 Task: Use the 'Annual Sales Meeting' template to schedule a meeting and set the agenda.
Action: Mouse moved to (9, 58)
Screenshot: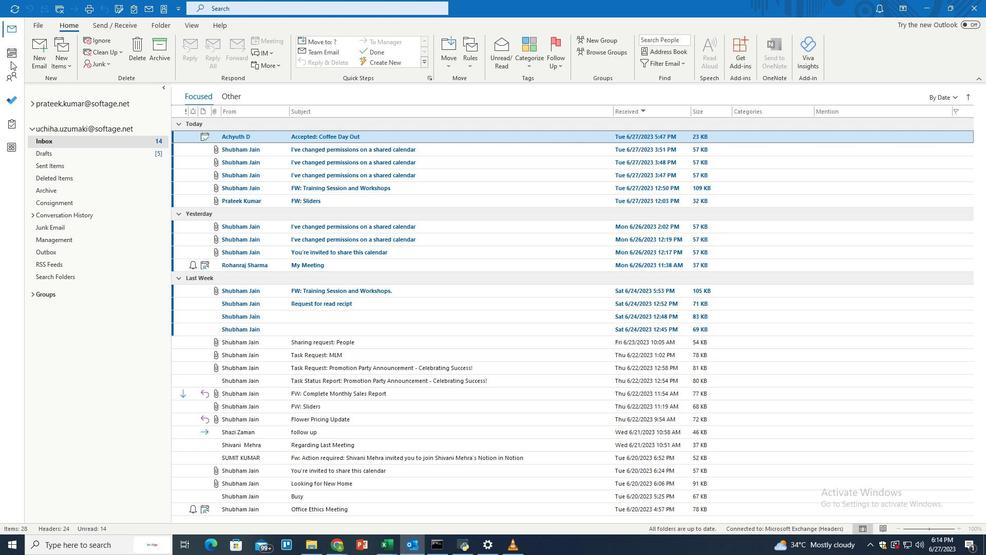 
Action: Mouse pressed left at (9, 58)
Screenshot: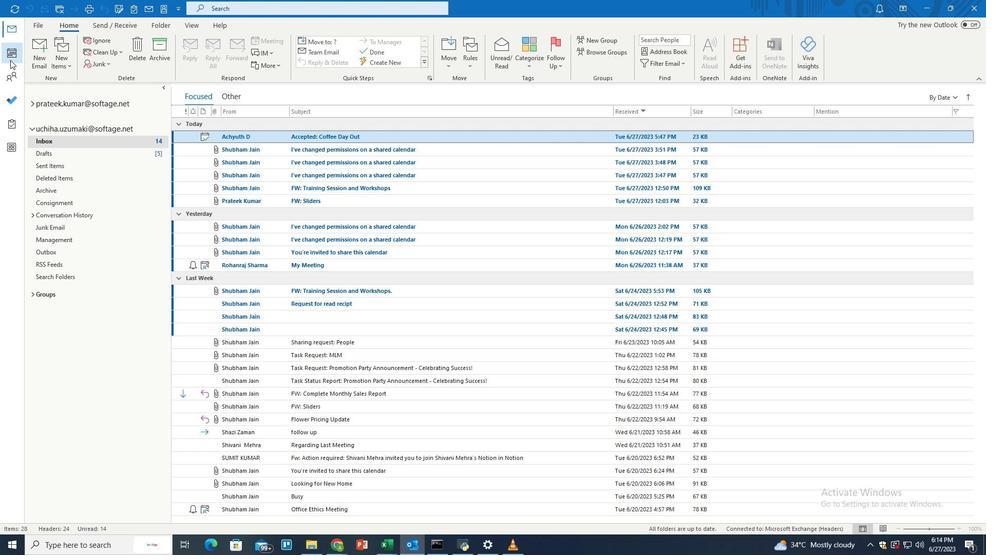 
Action: Mouse moved to (84, 54)
Screenshot: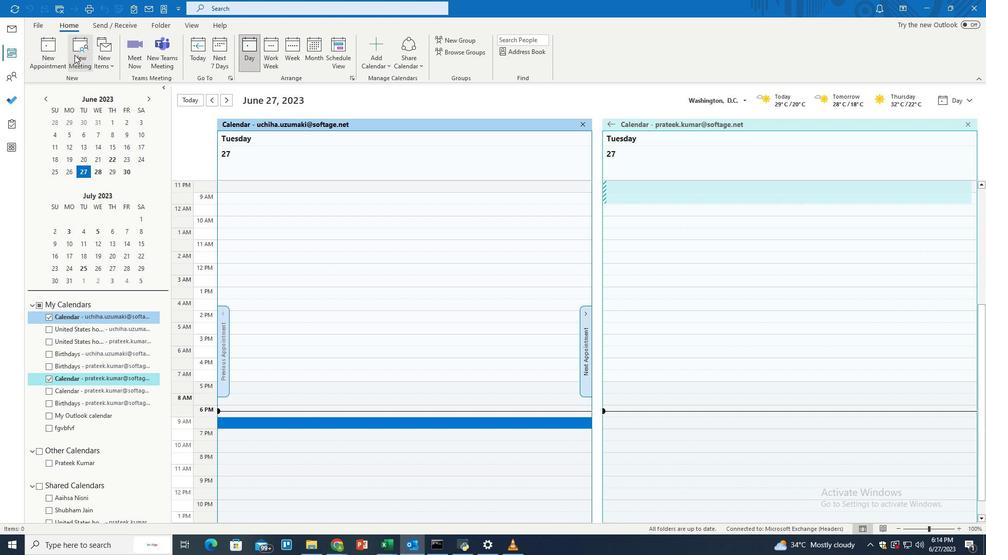 
Action: Mouse pressed left at (84, 54)
Screenshot: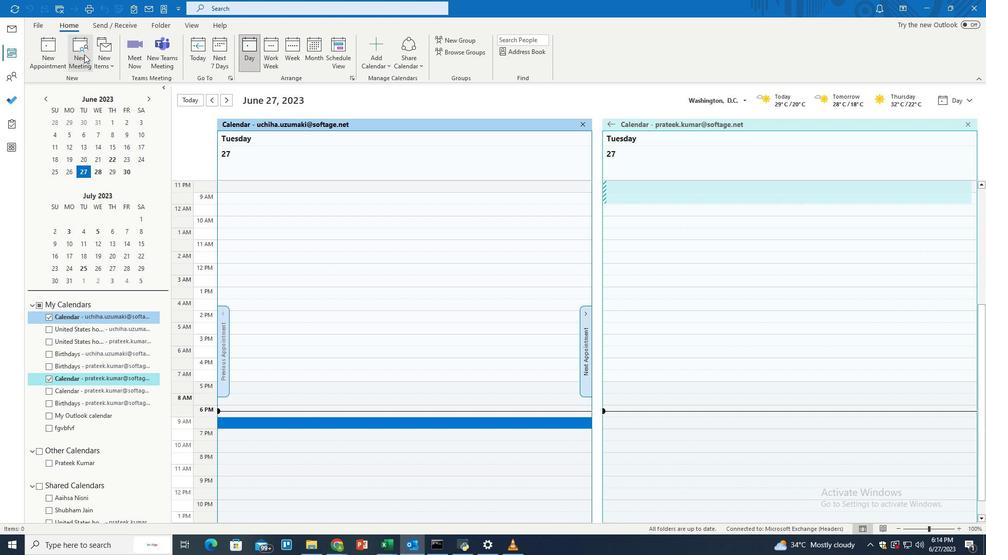 
Action: Mouse moved to (682, 55)
Screenshot: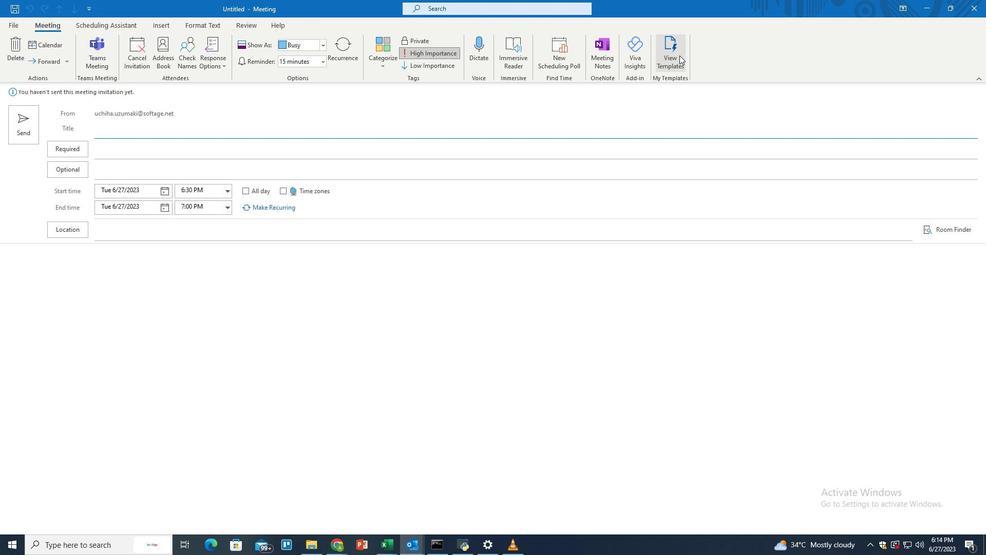 
Action: Mouse pressed left at (682, 55)
Screenshot: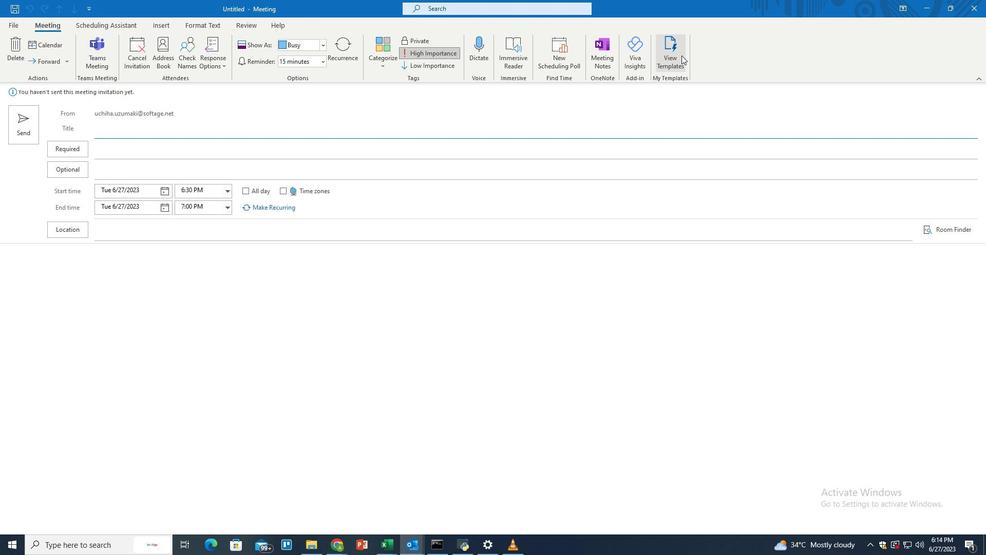 
Action: Mouse moved to (847, 194)
Screenshot: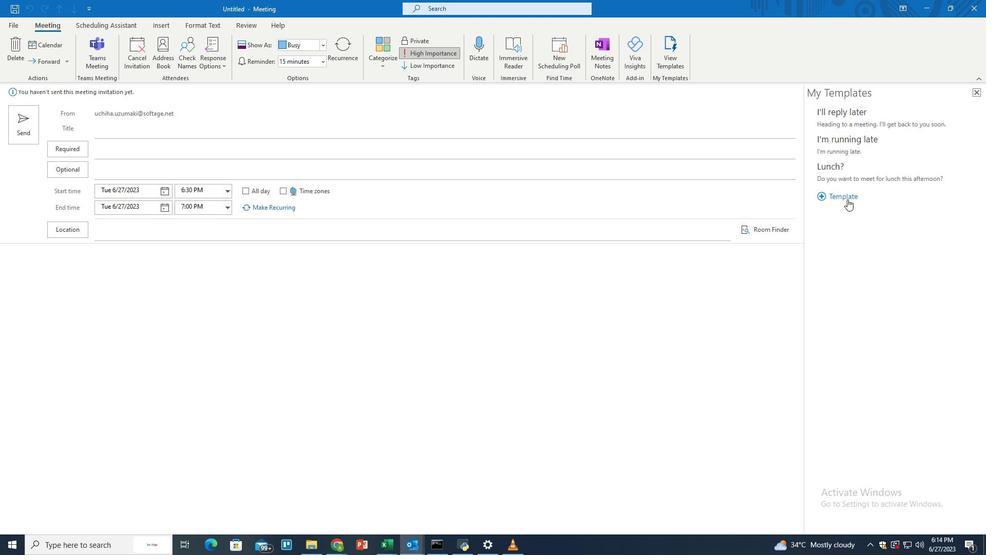 
Action: Mouse pressed left at (847, 194)
Screenshot: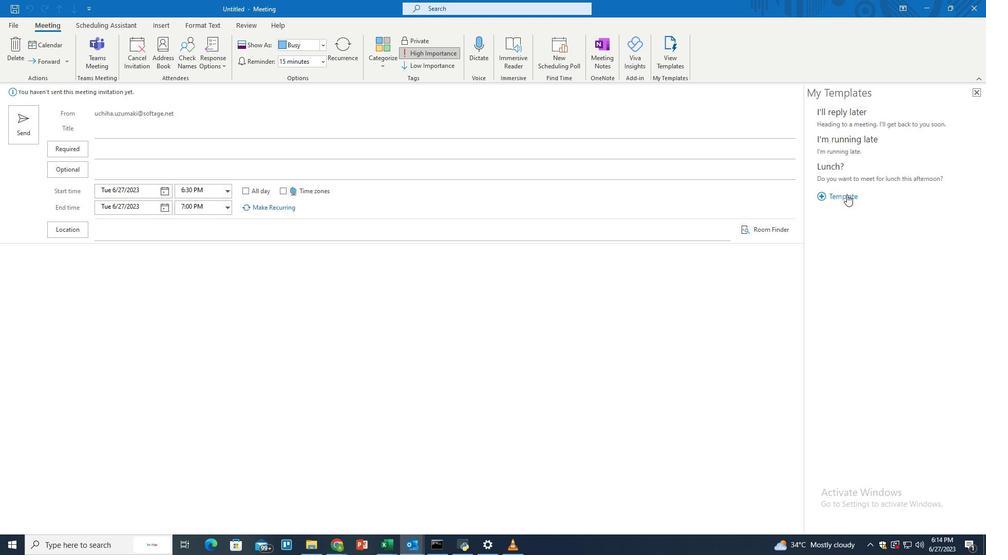 
Action: Mouse moved to (836, 114)
Screenshot: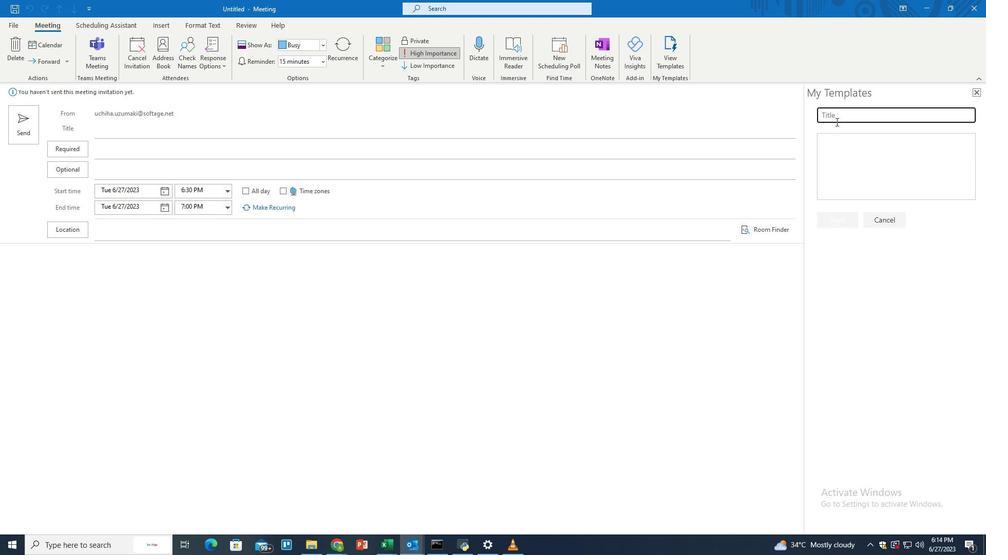 
Action: Mouse pressed left at (836, 114)
Screenshot: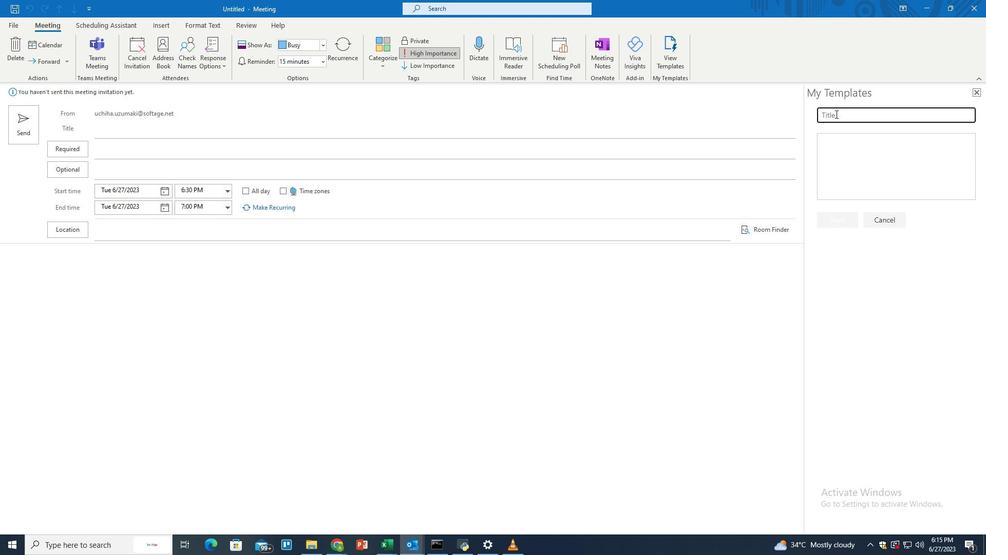 
Action: Key pressed <Key.shift>Annual<Key.space><Key.shift>Sales<Key.space><Key.shift>Meeting
Screenshot: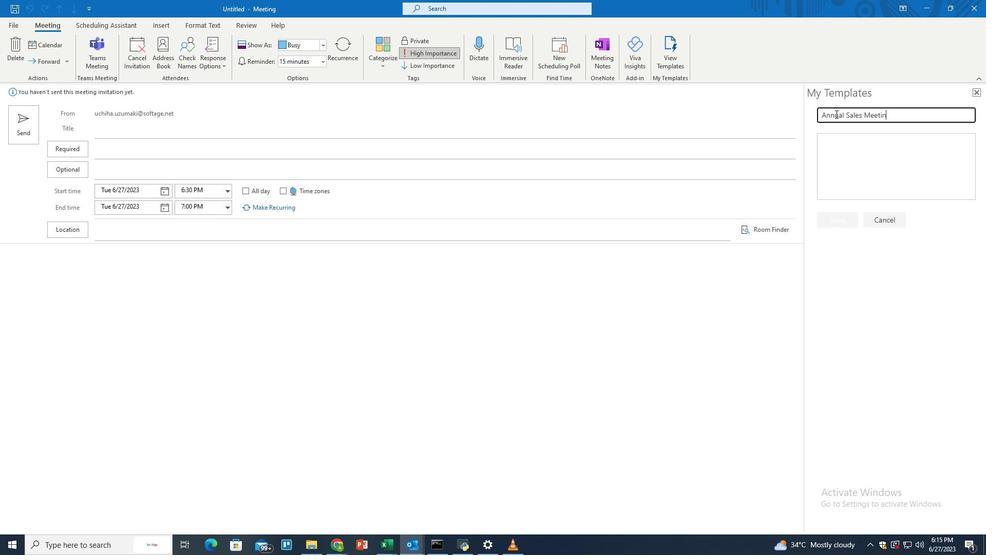 
Action: Mouse moved to (871, 150)
Screenshot: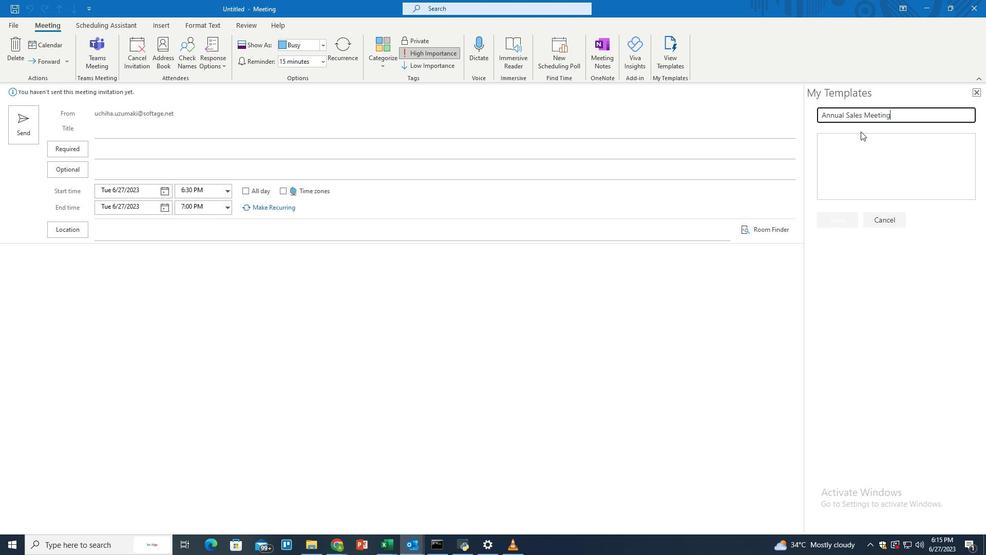 
Action: Mouse pressed left at (871, 150)
Screenshot: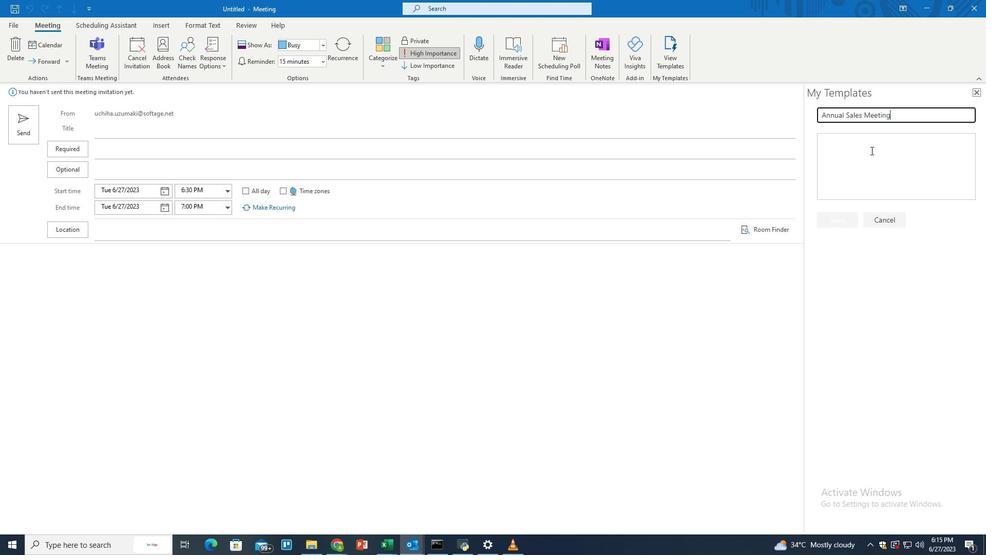 
Action: Mouse moved to (871, 151)
Screenshot: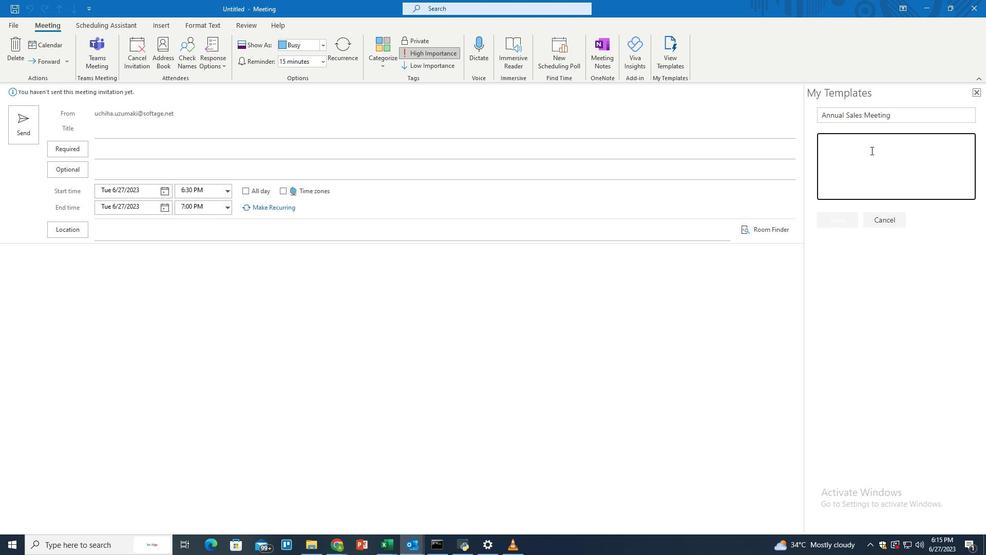 
Action: Key pressed <Key.shift>O<Key.backspace><Key.shift>Plan<Key.space>and<Key.space>execute<Key.space>the<Key.space>yearly<Key.space>sales<Key.space>meeting<Key.space>to<Key.space>aligh<Key.space>the<Key.space><Key.backspace><Key.backspace><Key.backspace><Key.backspace><Key.backspace><Key.backspace>n<Key.space>the<Key.space>team's<Key.space>goals,<Key.space>share<Key.space>strategies,a<Key.space>nd<Key.space><Key.backspace><Key.backspace><Key.backspace><Key.backspace><Key.backspace><Key.space>and<Key.space>recognize<Key.space>achievements.<Key.space><Key.shift>Develop<Key.space>an<Key.space>engaging<Key.space>agenda<Key.space>wirh<Key.backspace><Key.backspace>th<Key.space>keynote<Key.space>speakers,<Key.space>product<Key.space>updates,<Key.space>and<Key.space>interactive<Key.space>sessions<Key.space>to<Key.space>drive<Key.space>motivateion<Key.backspace><Key.backspace><Key.backspace><Key.backspace>ion<Key.space>and<Key.space>collaboration
Screenshot: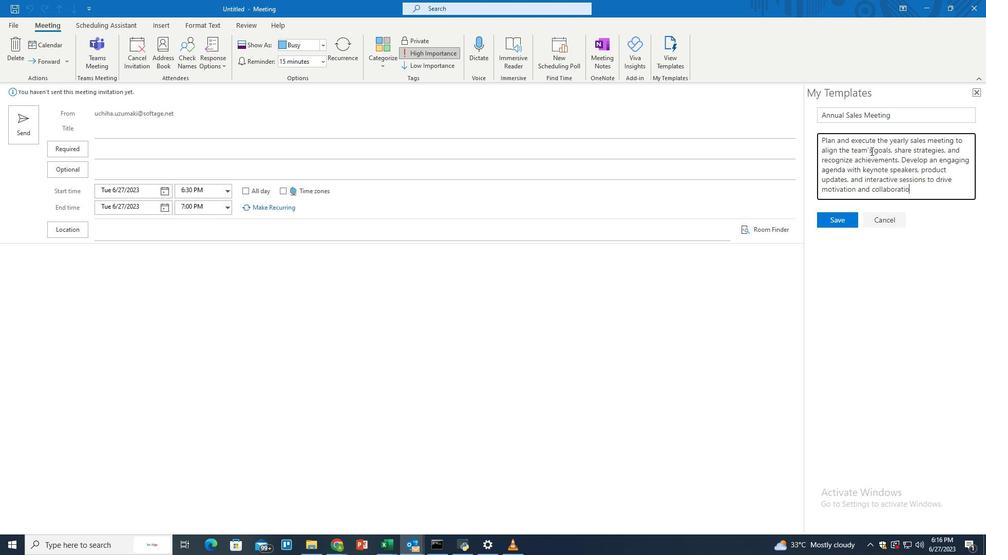 
Action: Mouse moved to (849, 221)
Screenshot: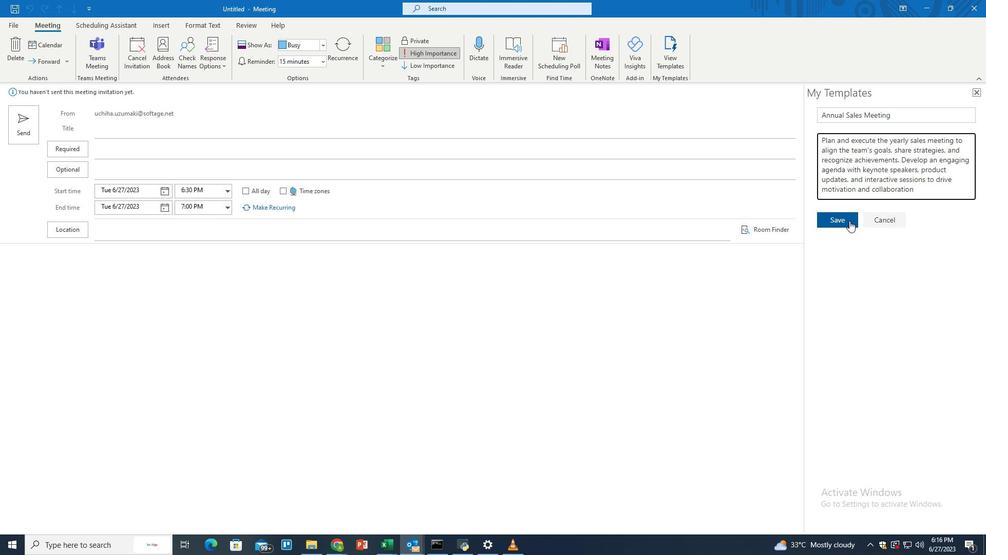 
Action: Mouse pressed left at (849, 221)
Screenshot: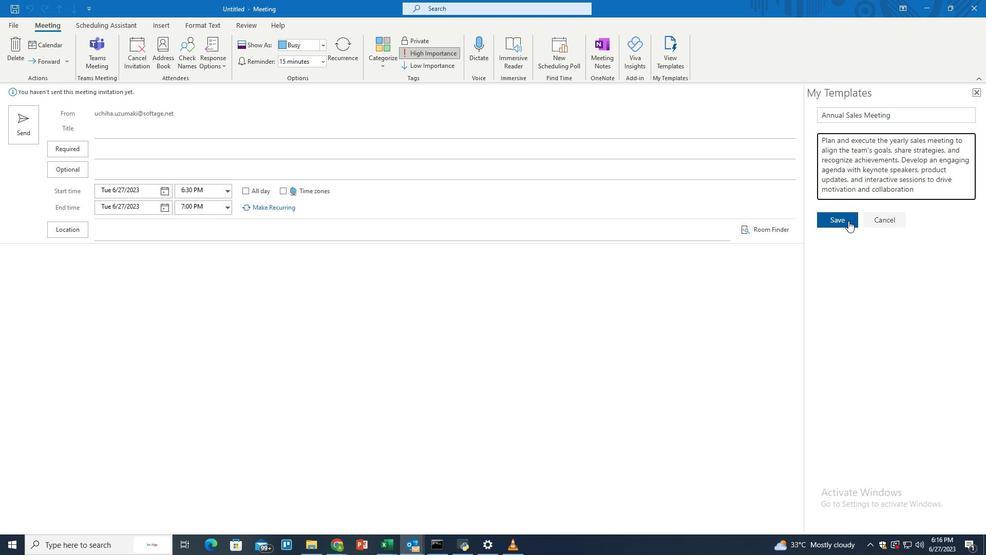 
Action: Mouse moved to (852, 299)
Screenshot: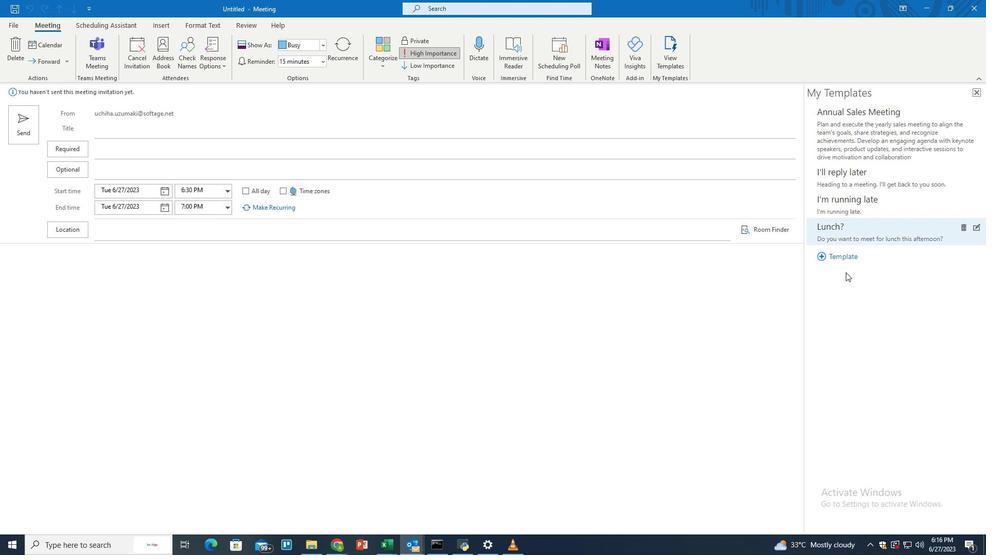 
Action: Mouse pressed left at (852, 299)
Screenshot: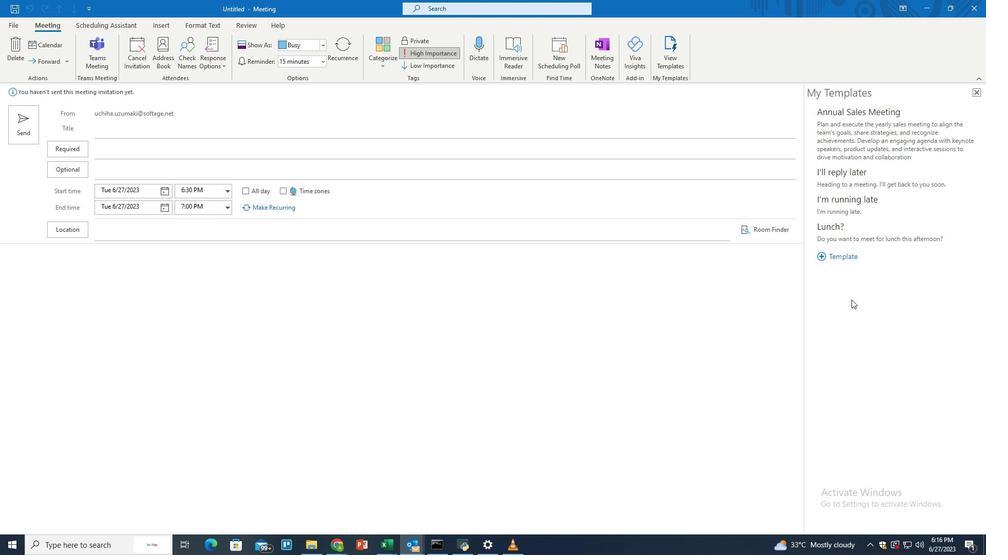 
Action: Mouse moved to (117, 127)
Screenshot: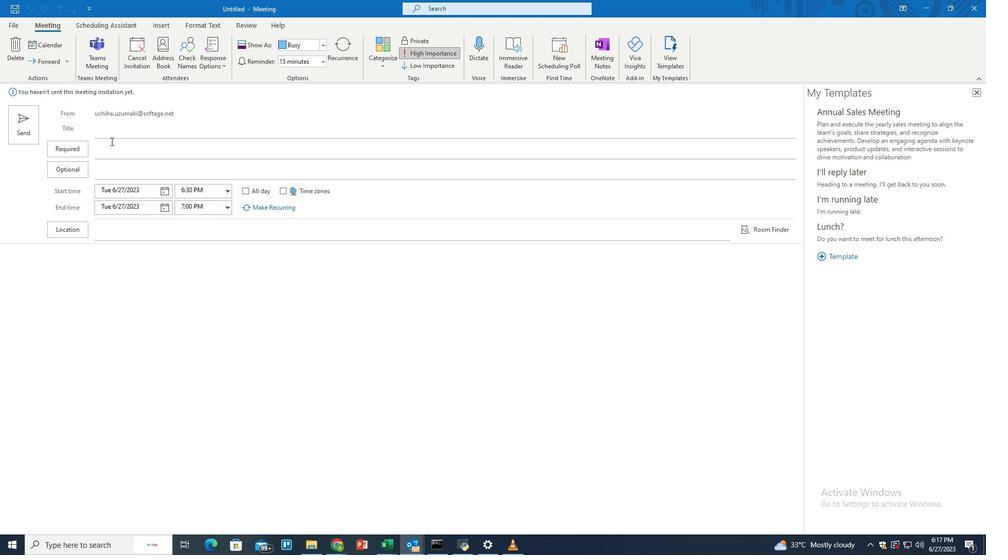 
Action: Mouse pressed left at (117, 127)
Screenshot: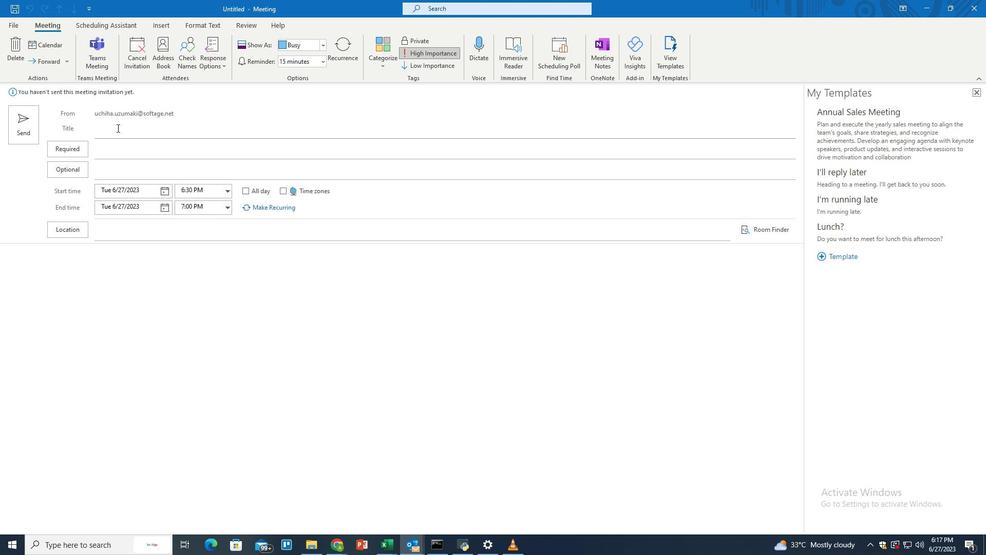 
Action: Key pressed <Key.shift>Today's<Key.space><Key.shift>Agenda
Screenshot: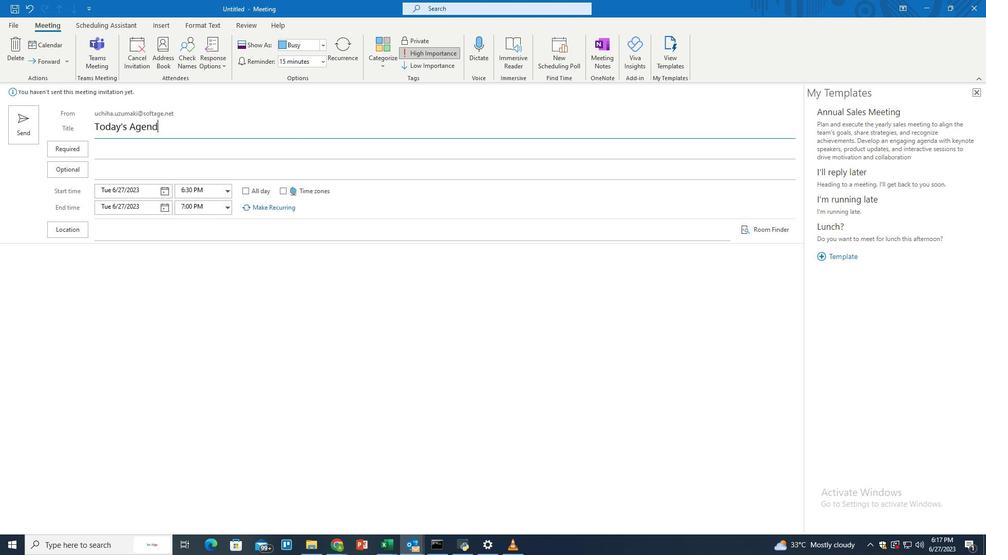 
Action: Mouse moved to (863, 127)
Screenshot: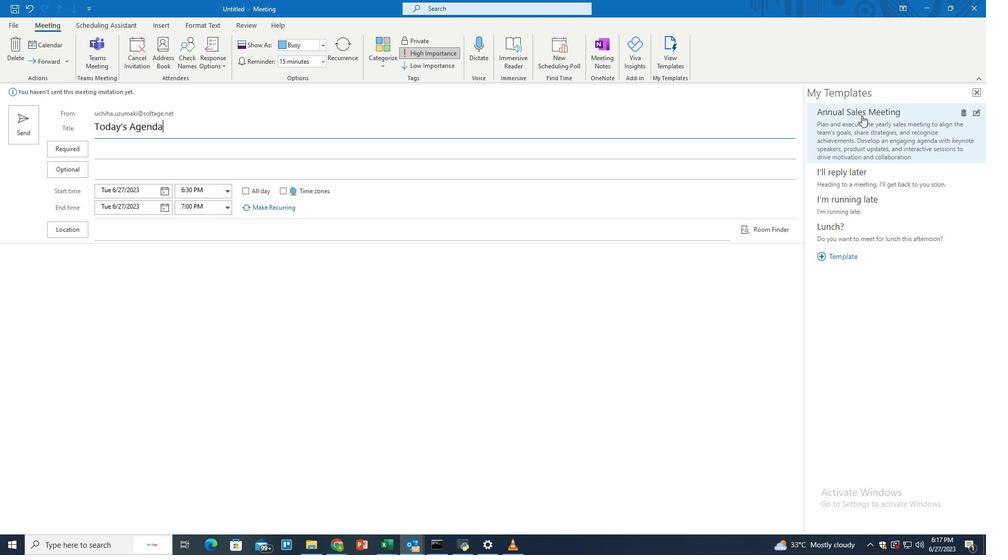 
Action: Mouse pressed left at (863, 127)
Screenshot: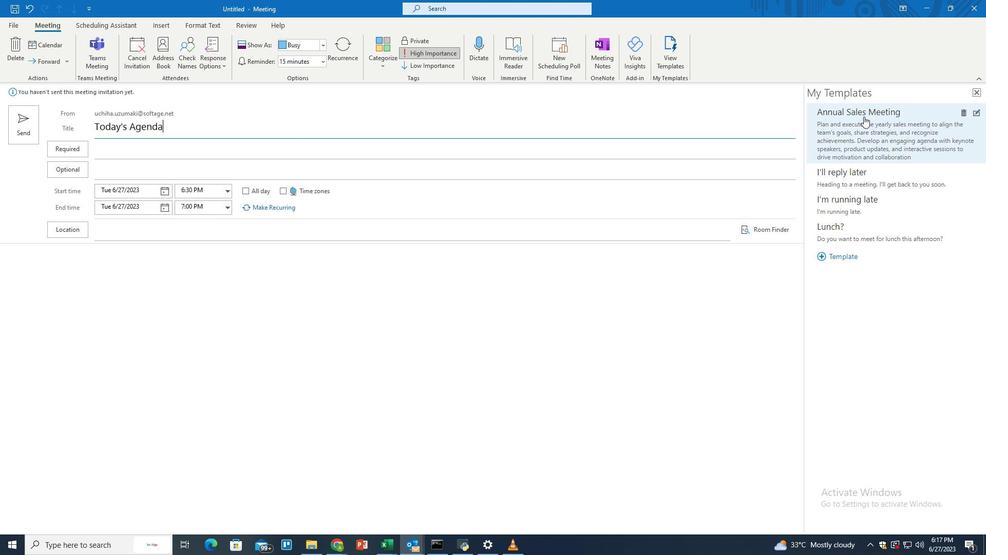 
Action: Mouse moved to (162, 351)
Screenshot: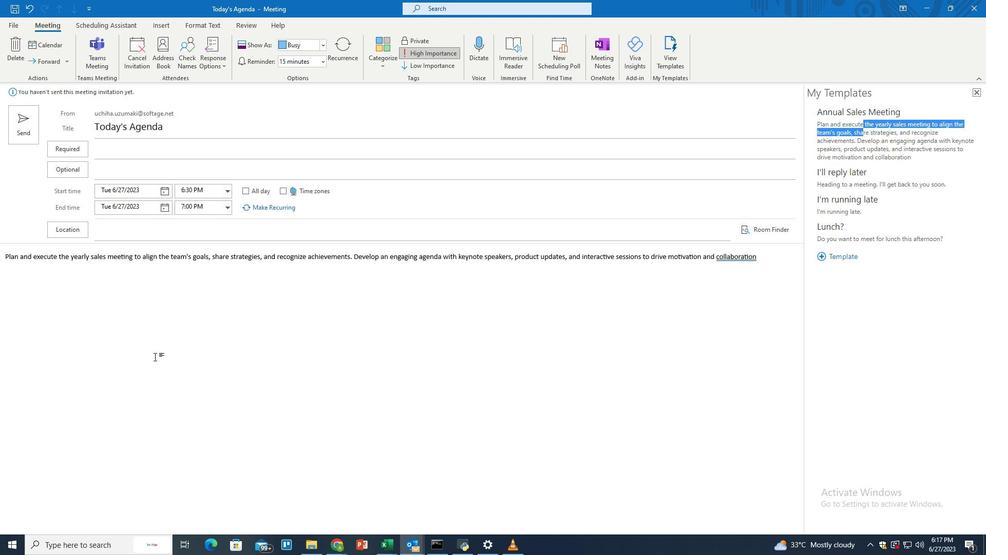 
Action: Mouse pressed left at (162, 351)
Screenshot: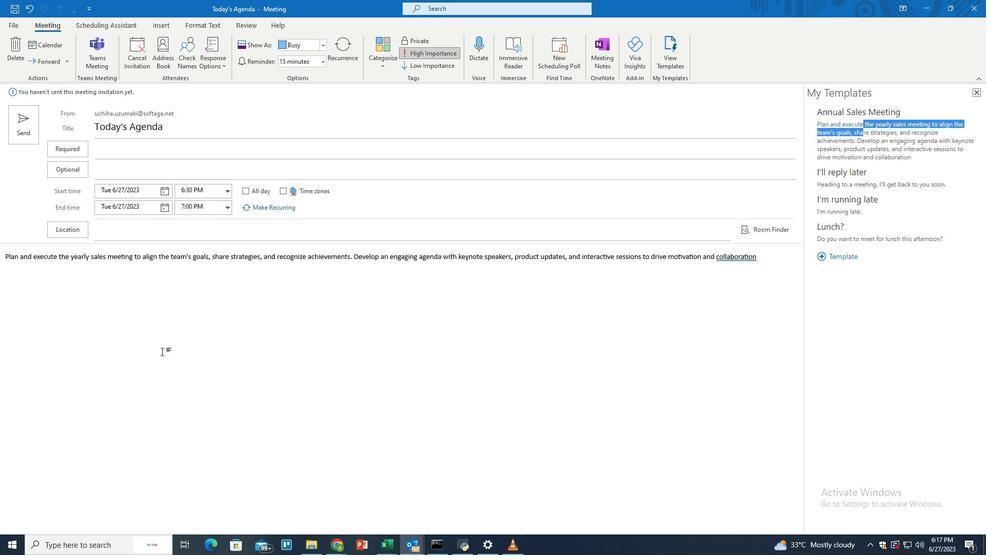 
Action: Mouse moved to (163, 194)
Screenshot: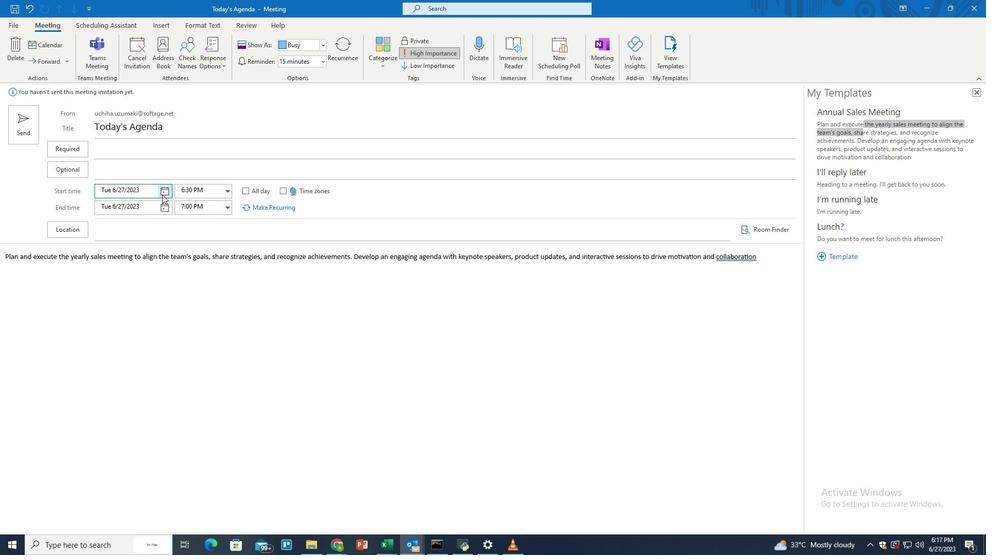 
Action: Mouse pressed left at (163, 194)
Screenshot: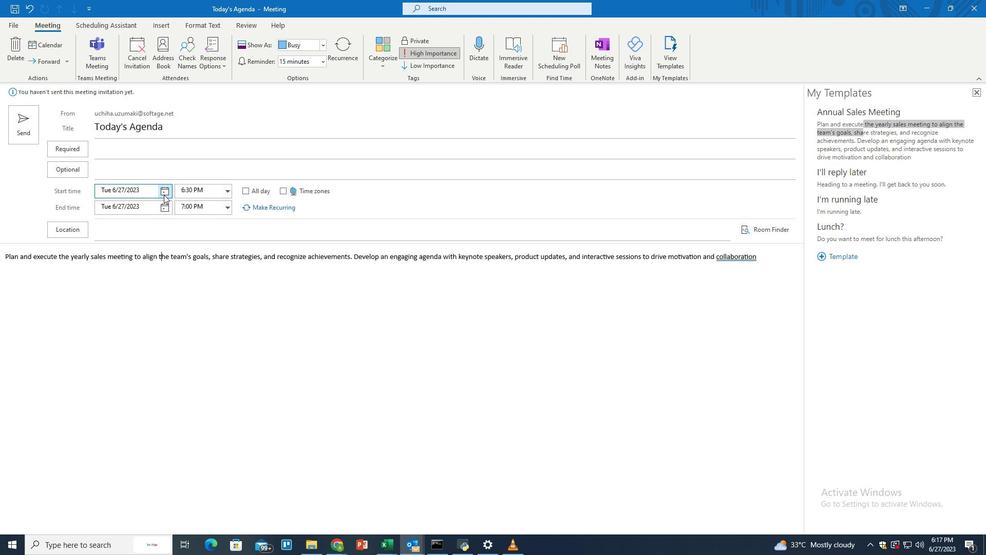 
Action: Mouse moved to (129, 274)
Screenshot: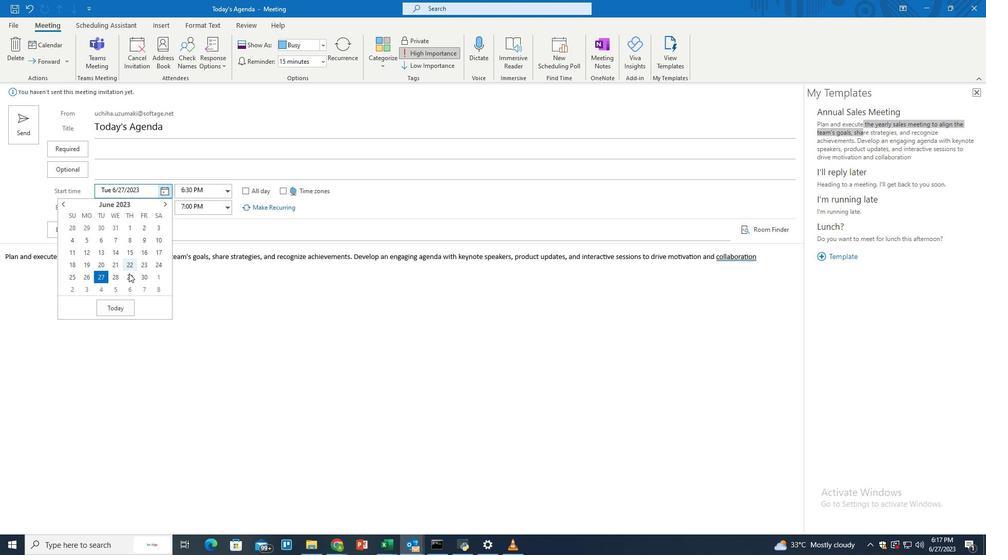 
Action: Mouse pressed left at (129, 274)
Screenshot: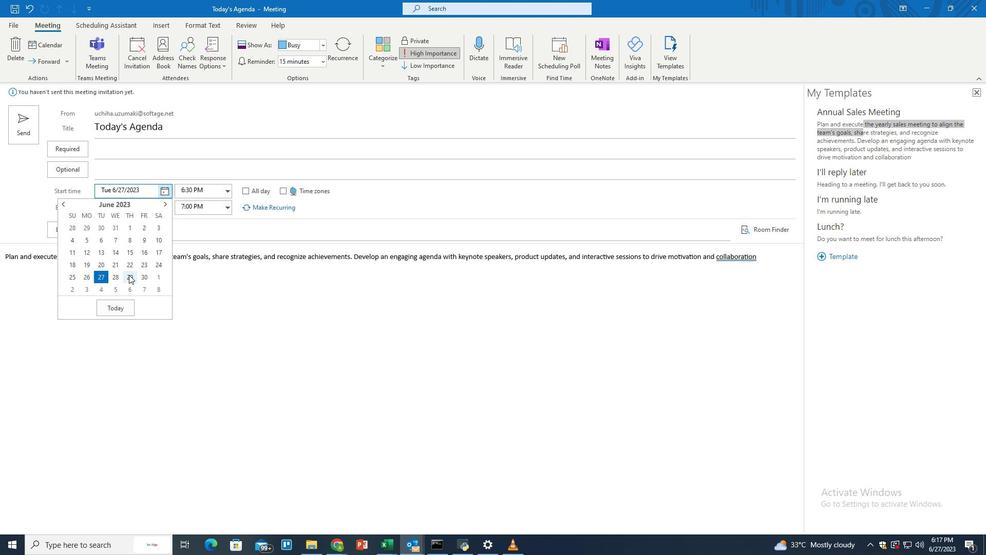 
Action: Mouse moved to (225, 187)
Screenshot: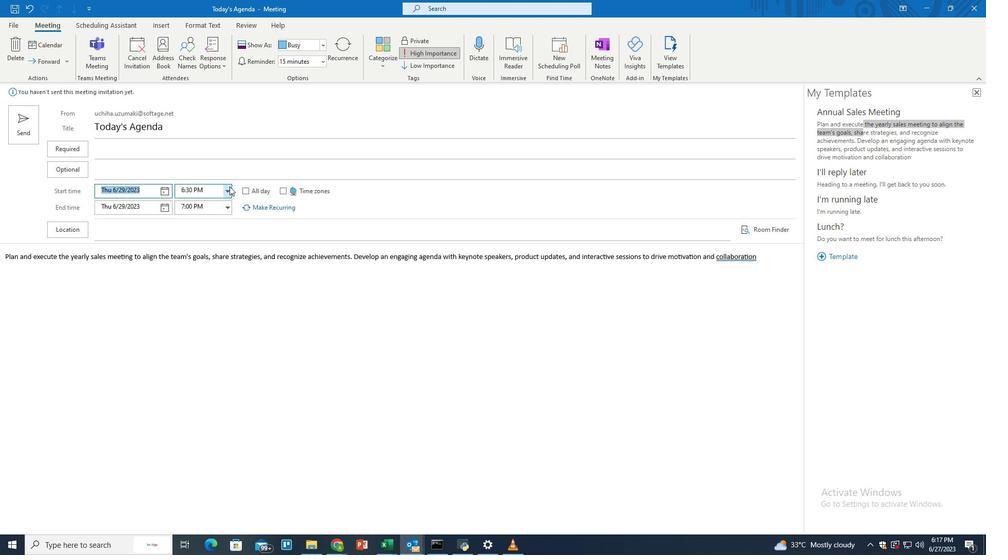 
Action: Mouse pressed left at (225, 187)
Screenshot: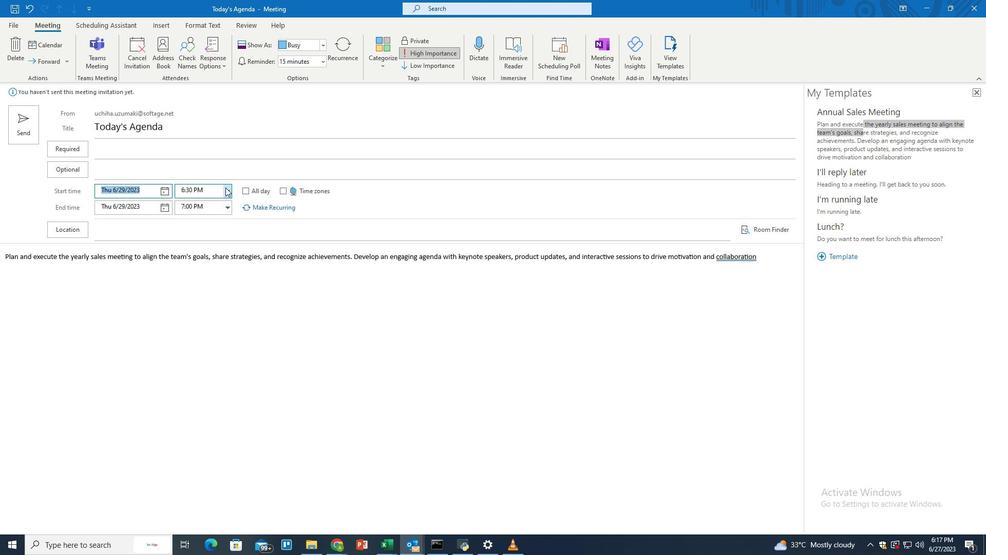 
Action: Mouse moved to (199, 232)
Screenshot: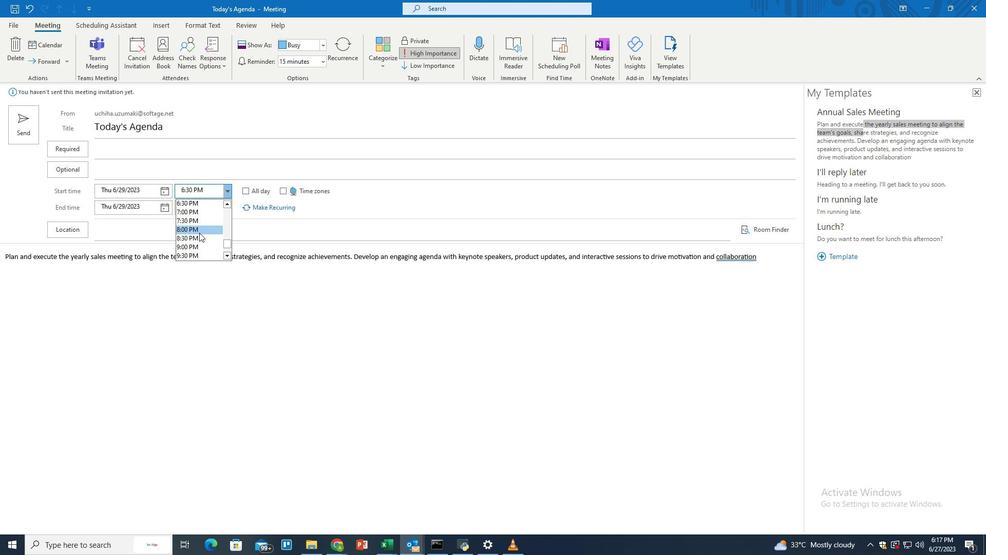 
Action: Mouse scrolled (199, 232) with delta (0, 0)
Screenshot: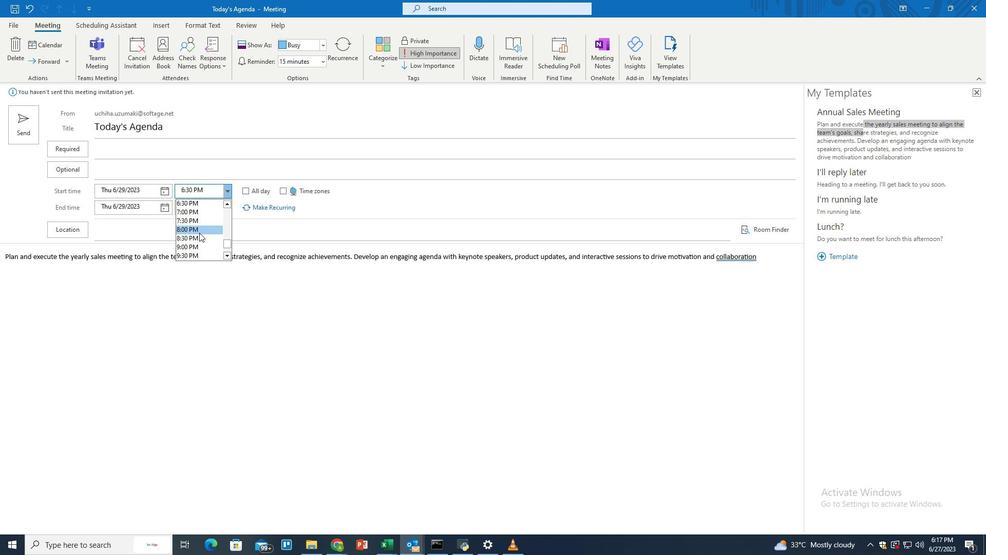 
Action: Mouse scrolled (199, 232) with delta (0, 0)
Screenshot: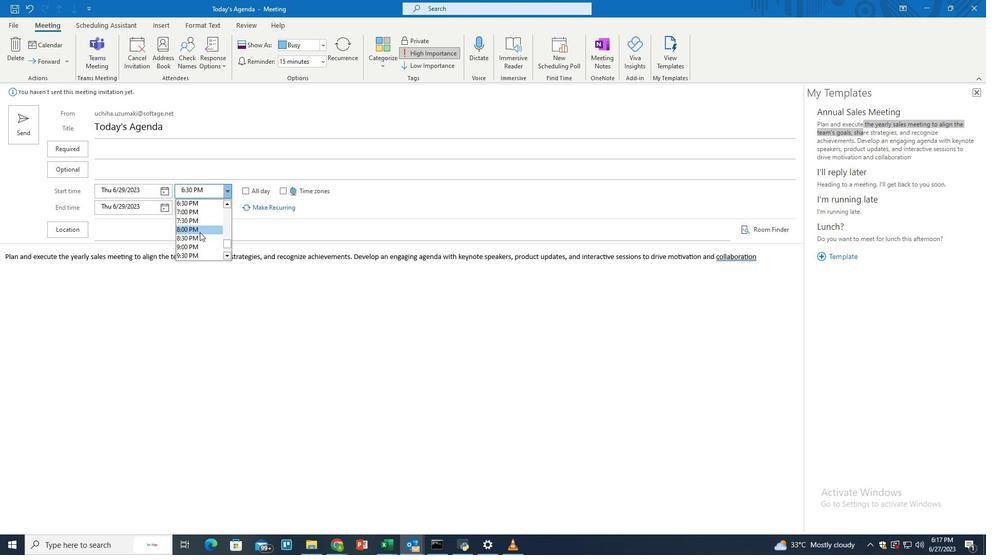 
Action: Mouse moved to (200, 231)
Screenshot: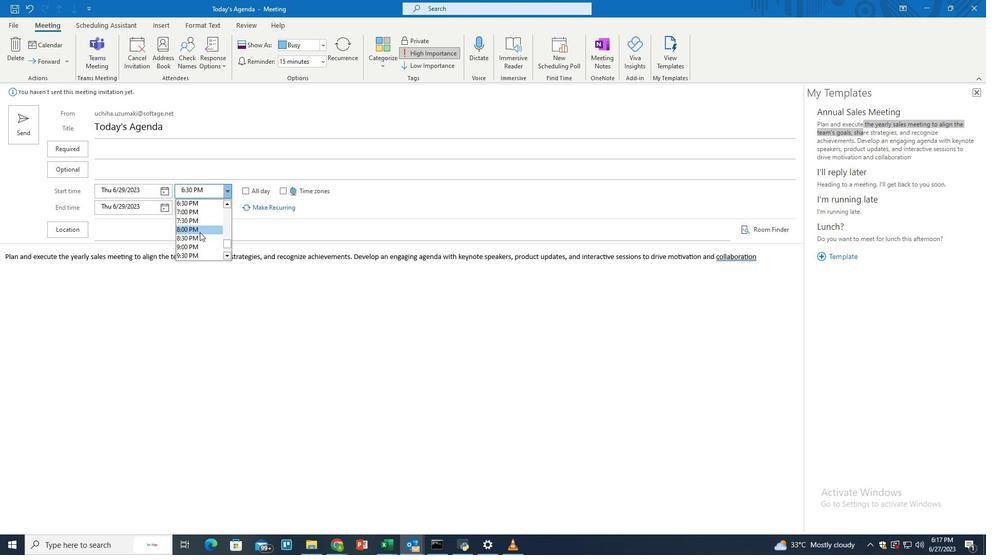 
Action: Mouse scrolled (200, 232) with delta (0, 0)
Screenshot: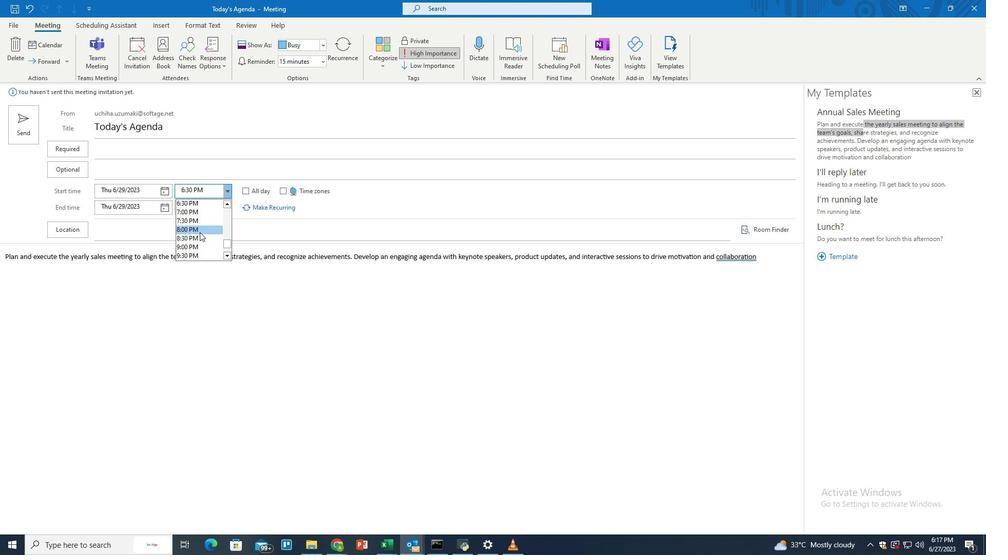 
Action: Mouse moved to (228, 207)
Screenshot: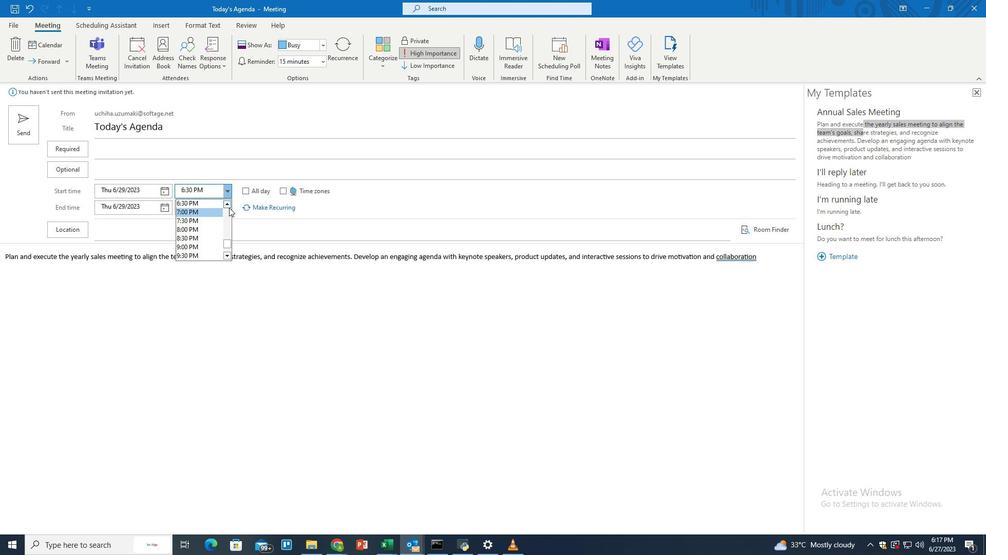 
Action: Mouse pressed left at (228, 207)
Screenshot: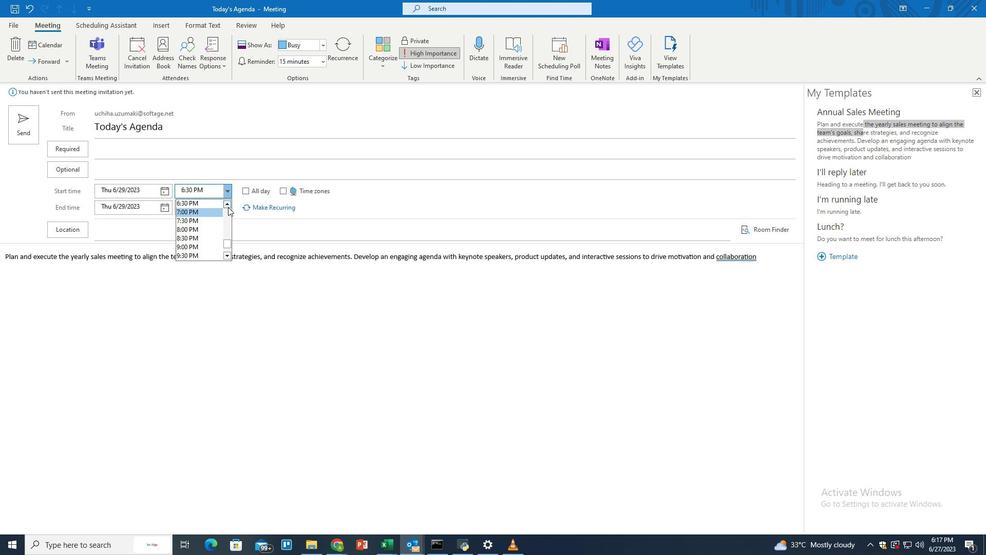 
Action: Mouse pressed left at (228, 207)
Screenshot: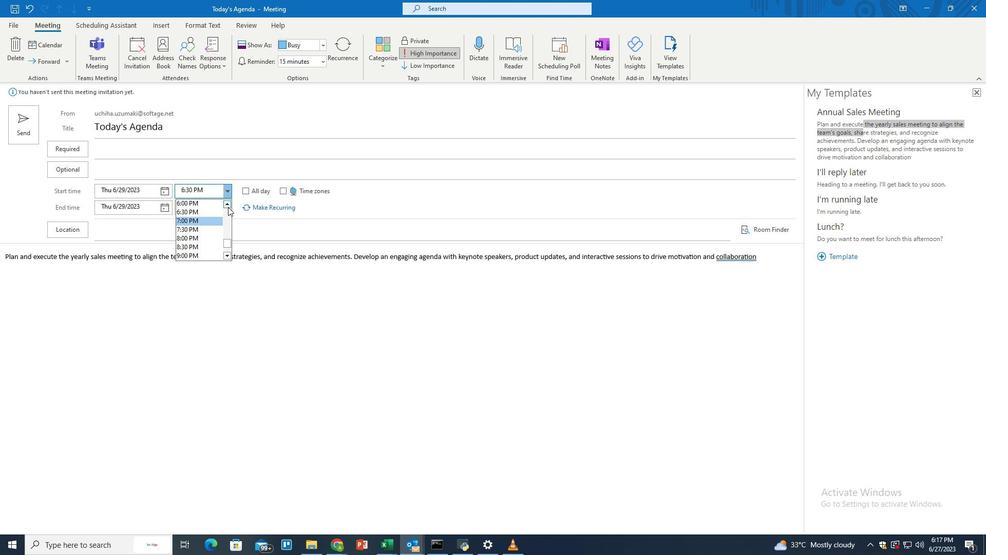 
Action: Mouse pressed left at (228, 207)
Screenshot: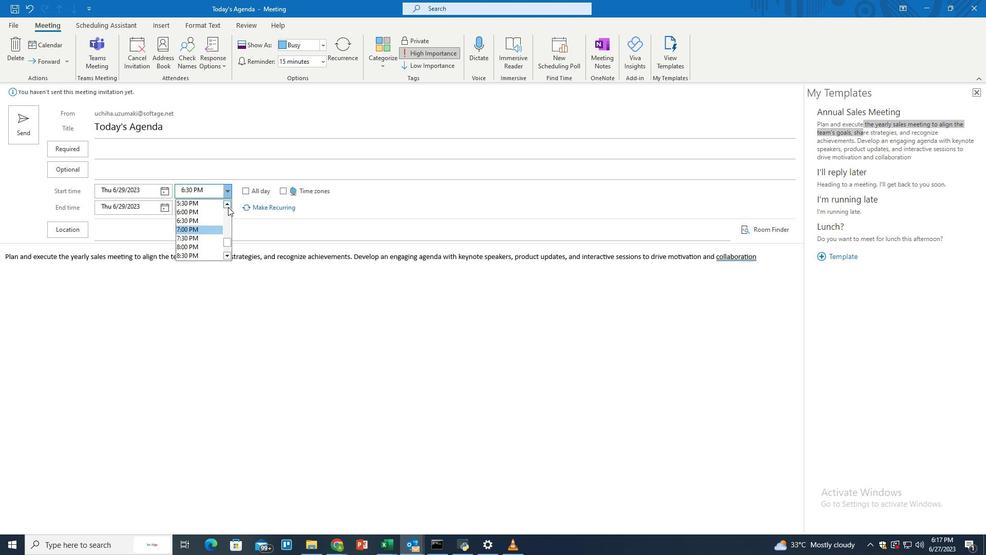 
Action: Mouse pressed left at (228, 207)
Screenshot: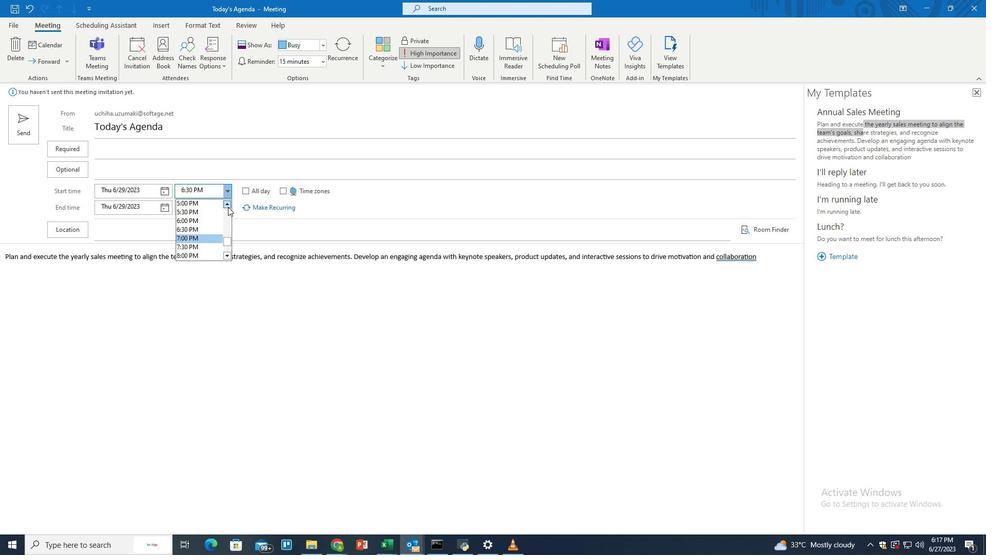 
Action: Mouse pressed left at (228, 207)
Screenshot: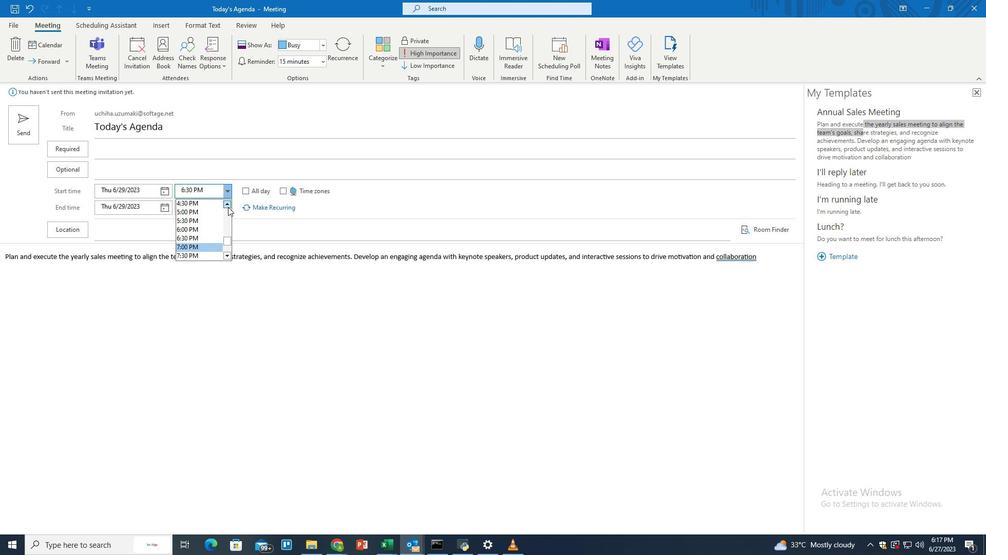 
Action: Mouse pressed left at (228, 207)
Screenshot: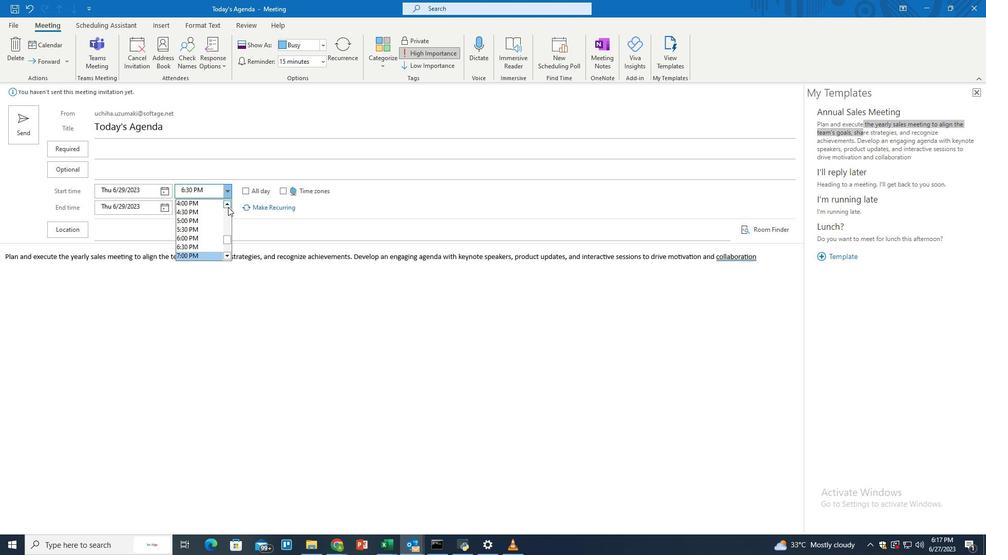 
Action: Mouse pressed left at (228, 207)
Screenshot: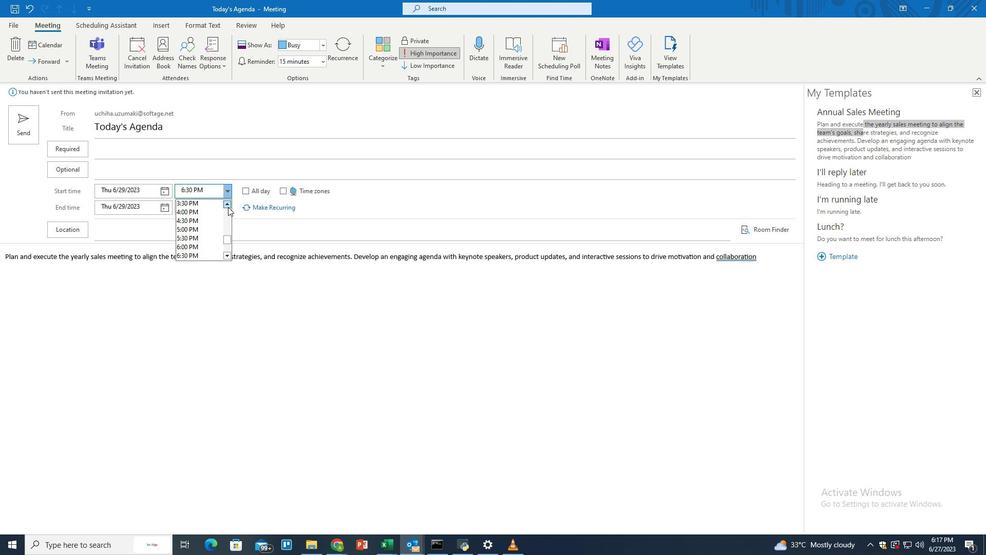 
Action: Mouse pressed left at (228, 207)
Screenshot: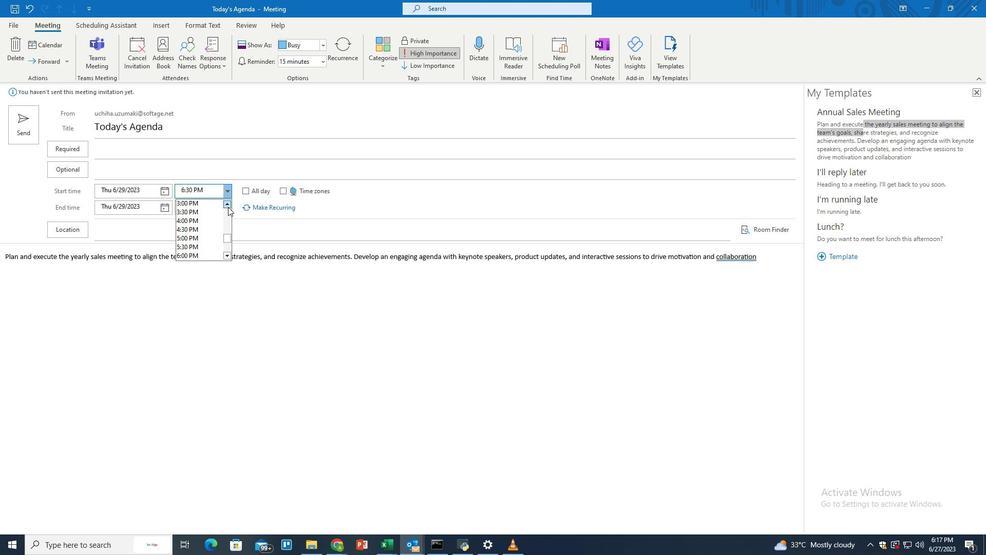 
Action: Mouse pressed left at (228, 207)
Screenshot: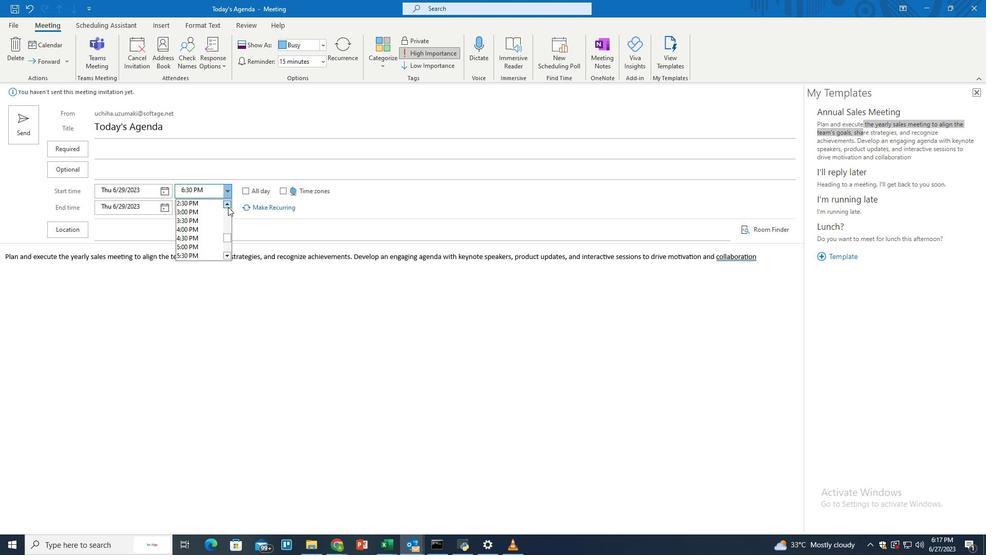 
Action: Mouse pressed left at (228, 207)
Screenshot: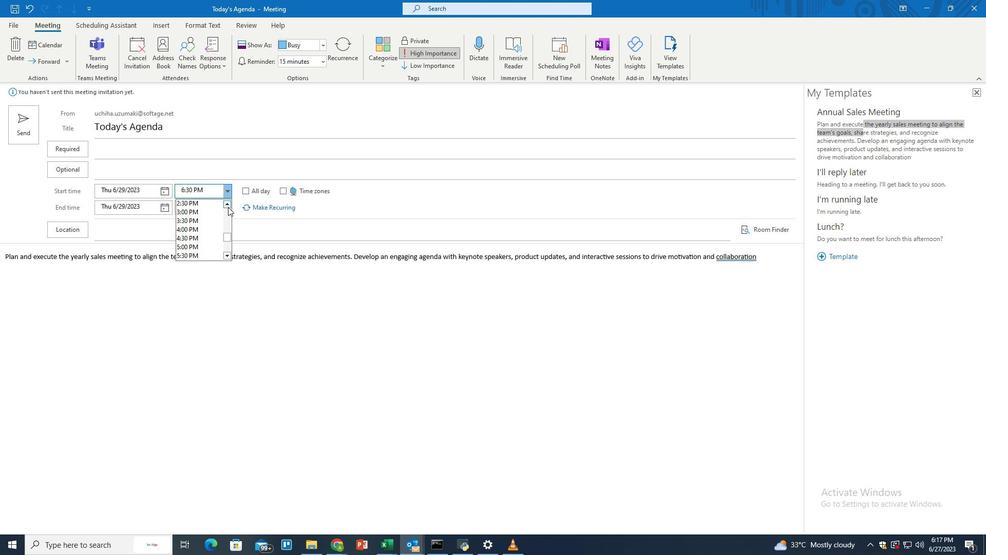 
Action: Mouse pressed left at (228, 207)
Screenshot: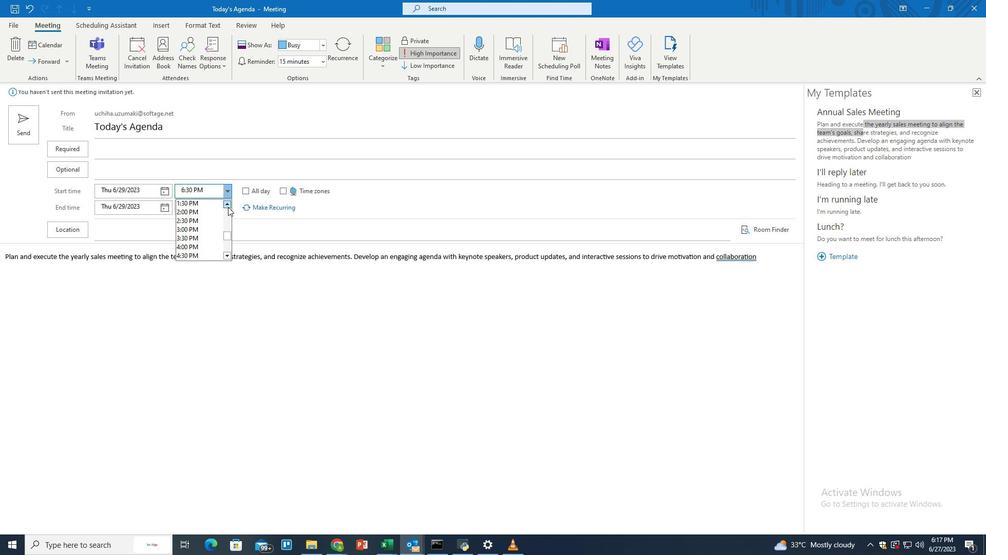 
Action: Mouse pressed left at (228, 207)
Screenshot: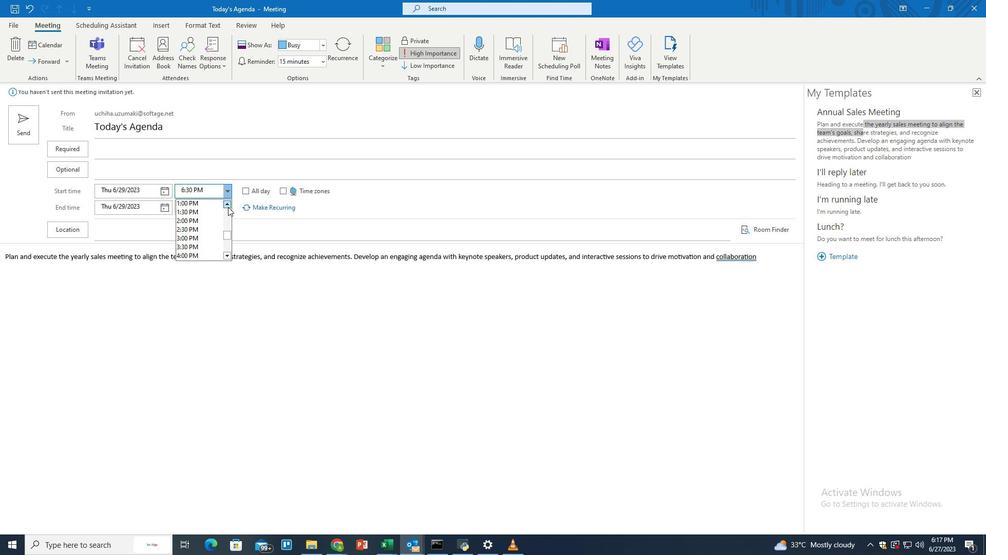 
Action: Mouse pressed left at (228, 207)
Screenshot: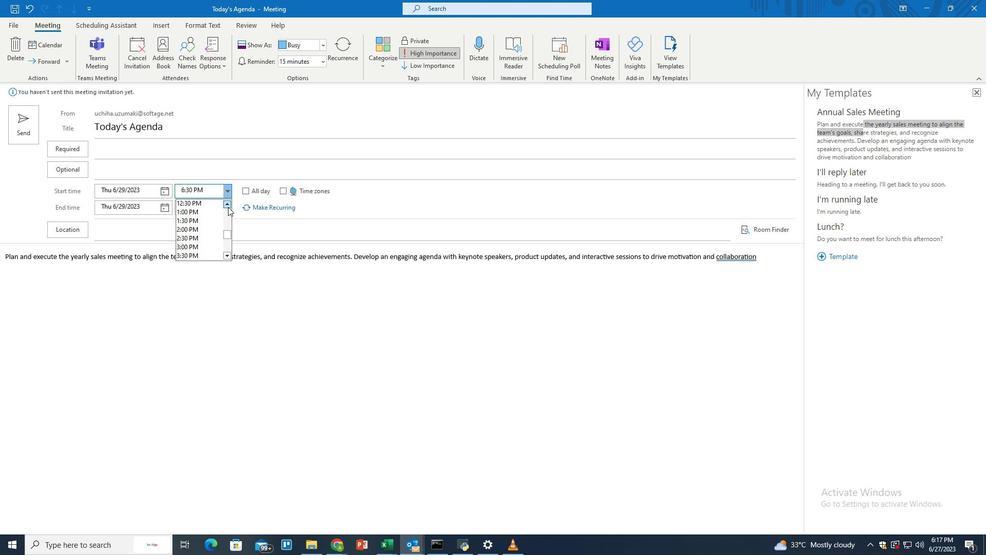 
Action: Mouse pressed left at (228, 207)
Screenshot: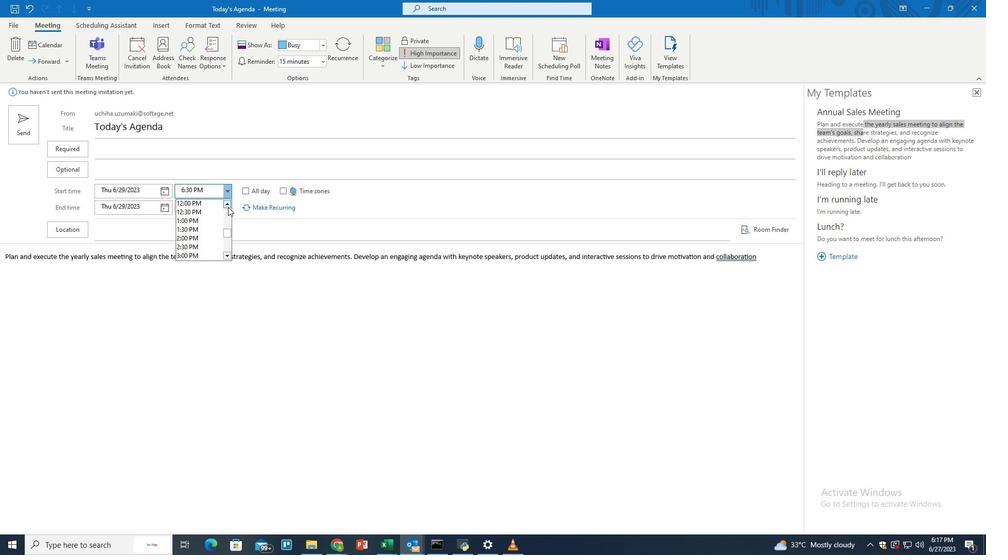 
Action: Mouse pressed left at (228, 207)
Screenshot: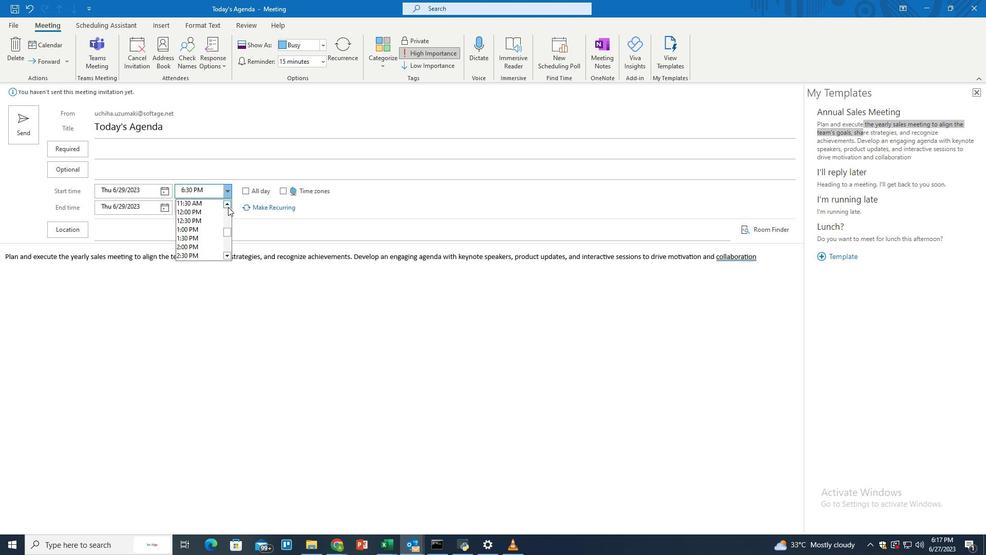 
Action: Mouse moved to (213, 238)
Screenshot: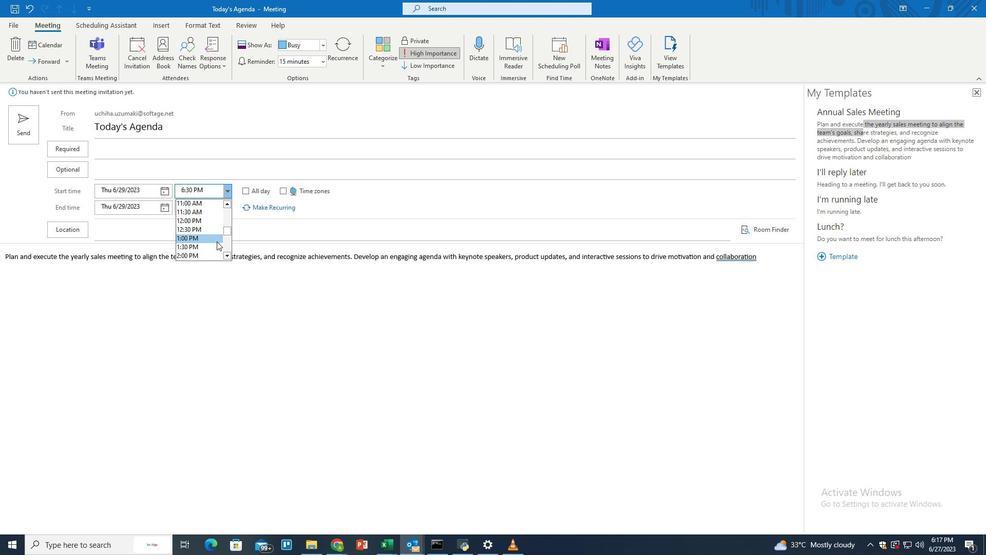 
Action: Mouse pressed left at (213, 238)
Screenshot: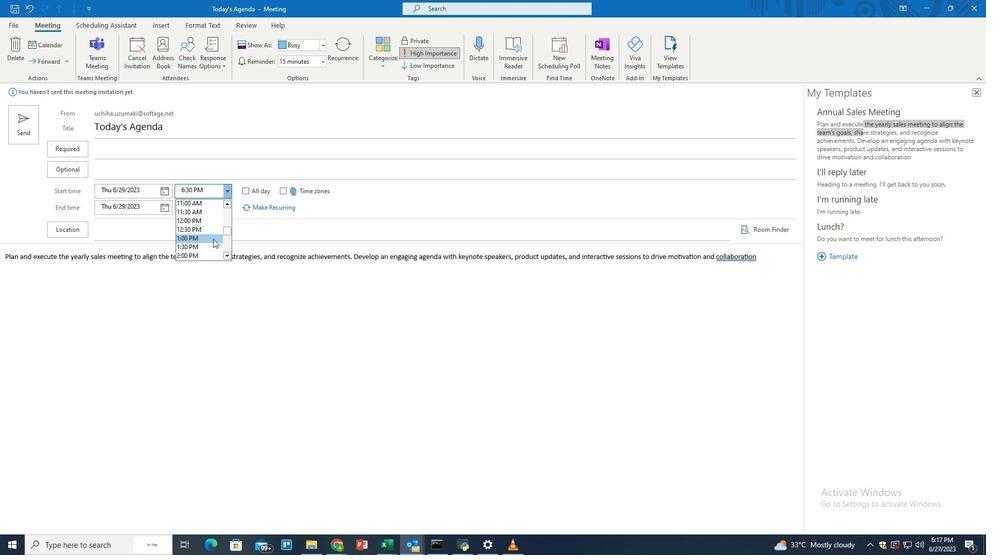 
Action: Mouse moved to (339, 203)
Screenshot: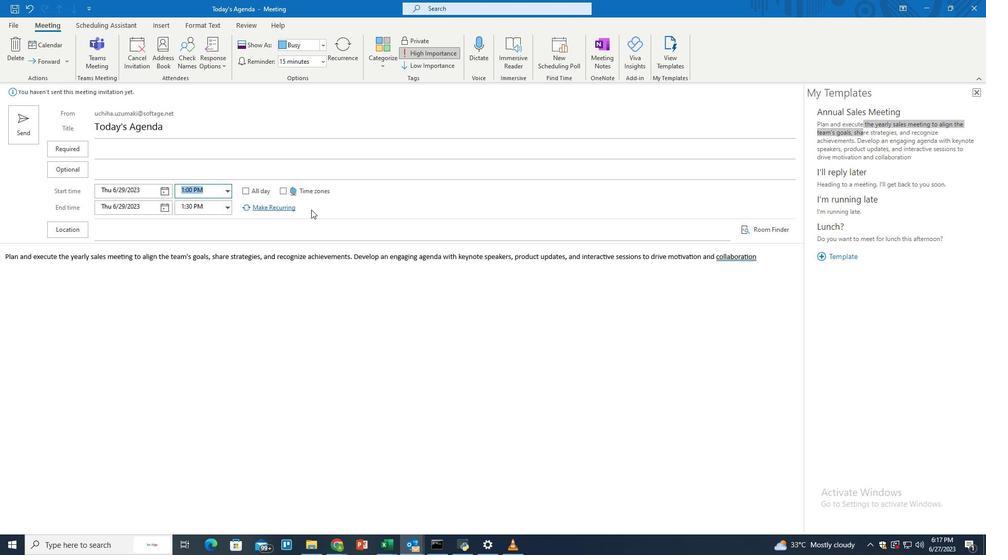 
Action: Mouse pressed left at (339, 203)
Screenshot: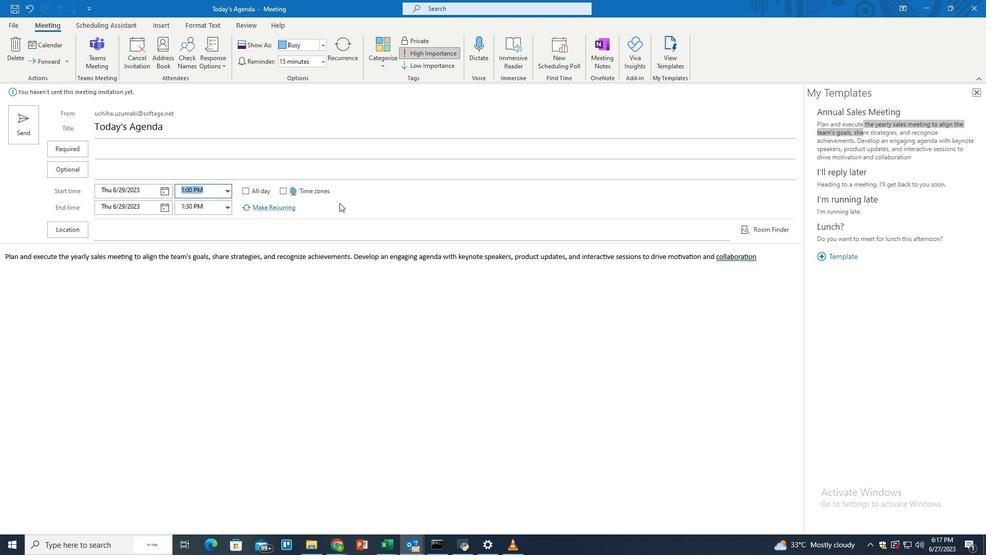 
Action: Mouse moved to (977, 92)
Screenshot: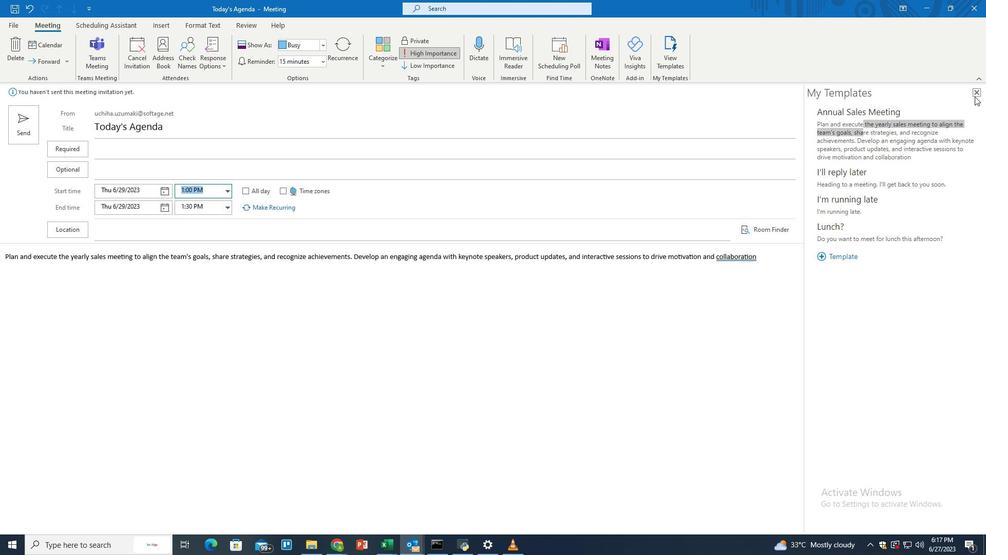 
Action: Mouse pressed left at (977, 92)
Screenshot: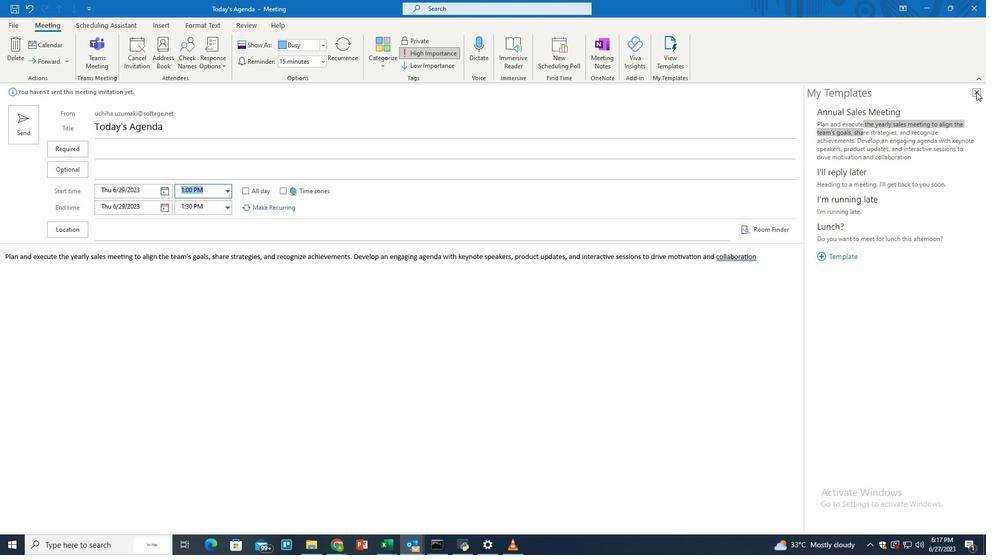 
Action: Mouse moved to (14, 130)
Screenshot: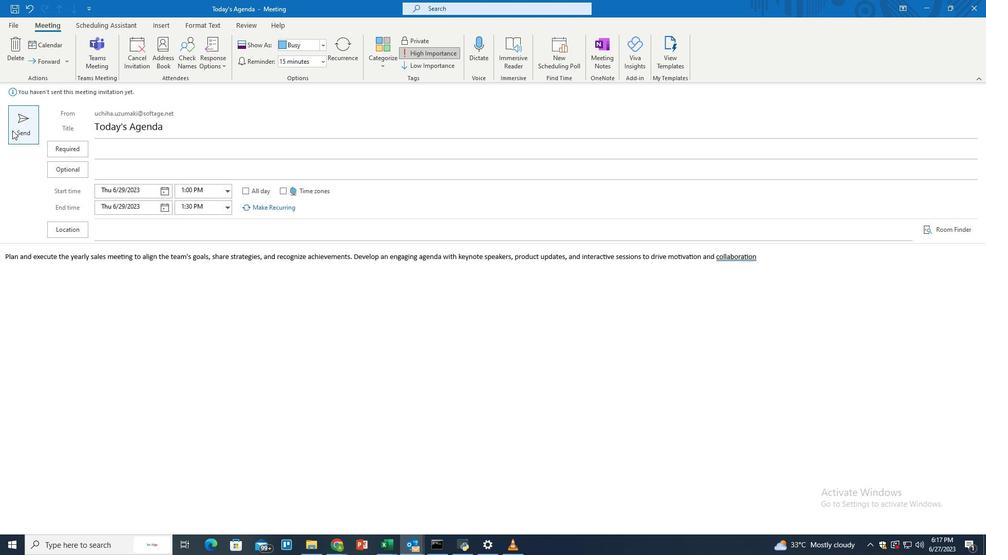 
Action: Mouse pressed left at (14, 130)
Screenshot: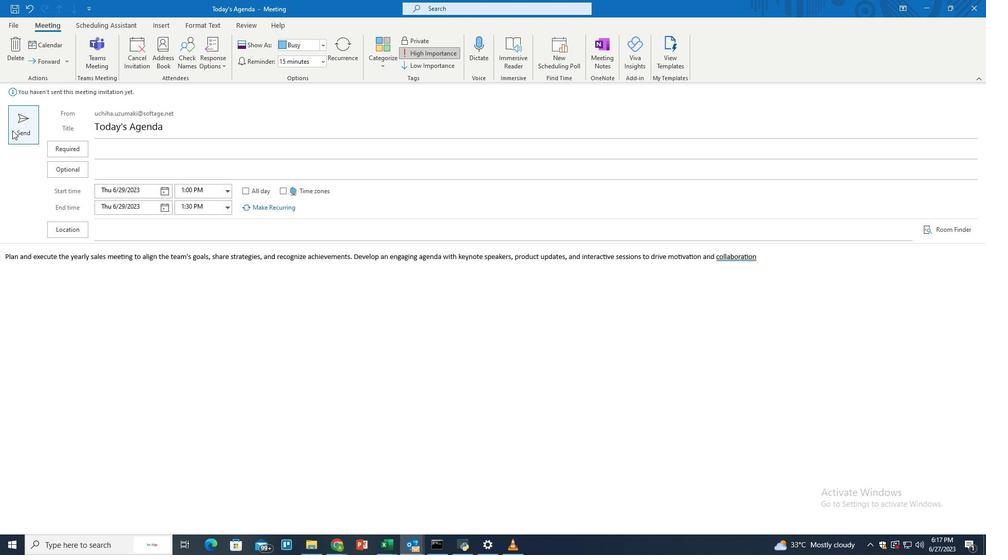 
Action: Mouse moved to (467, 301)
Screenshot: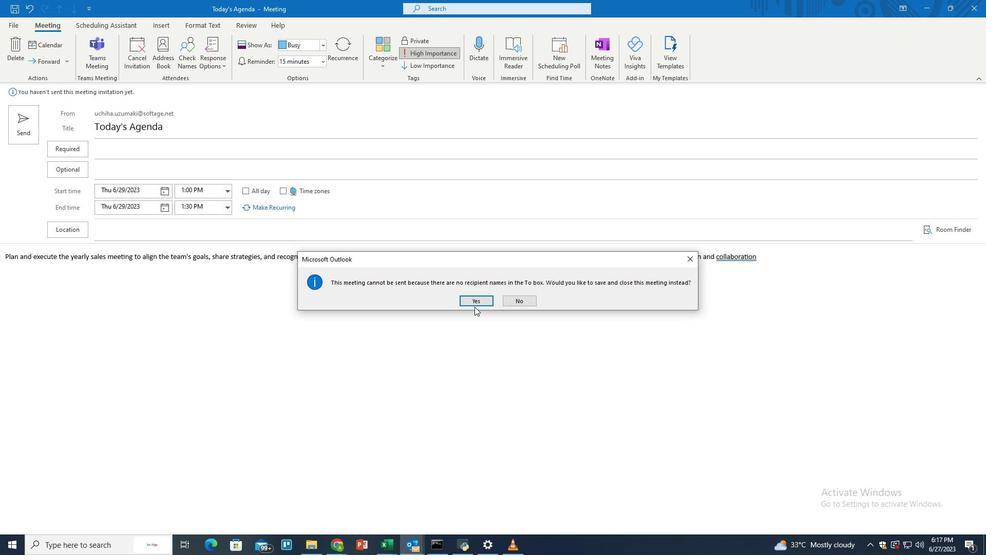 
Action: Mouse pressed left at (467, 301)
Screenshot: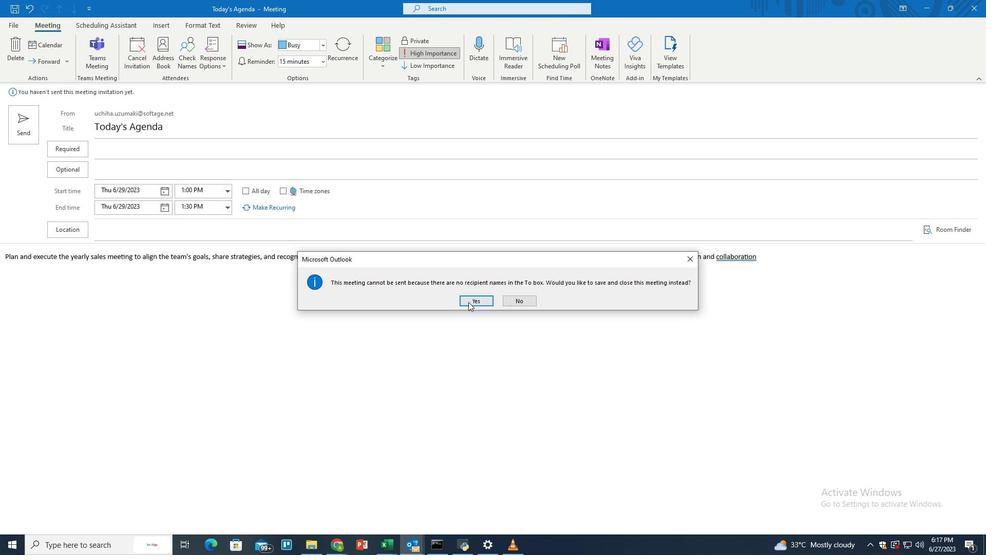 
